 Task: Add a condition where "Hours until next SLA breach Is ten" in recently solved tickets.
Action: Mouse moved to (127, 454)
Screenshot: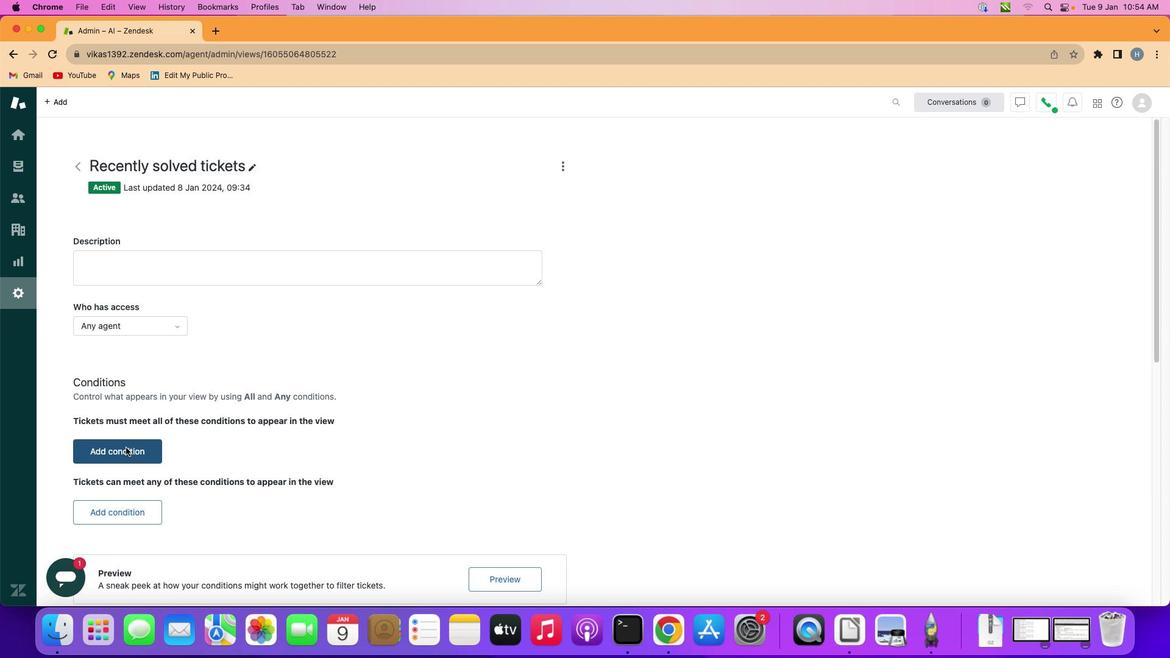 
Action: Mouse pressed left at (127, 454)
Screenshot: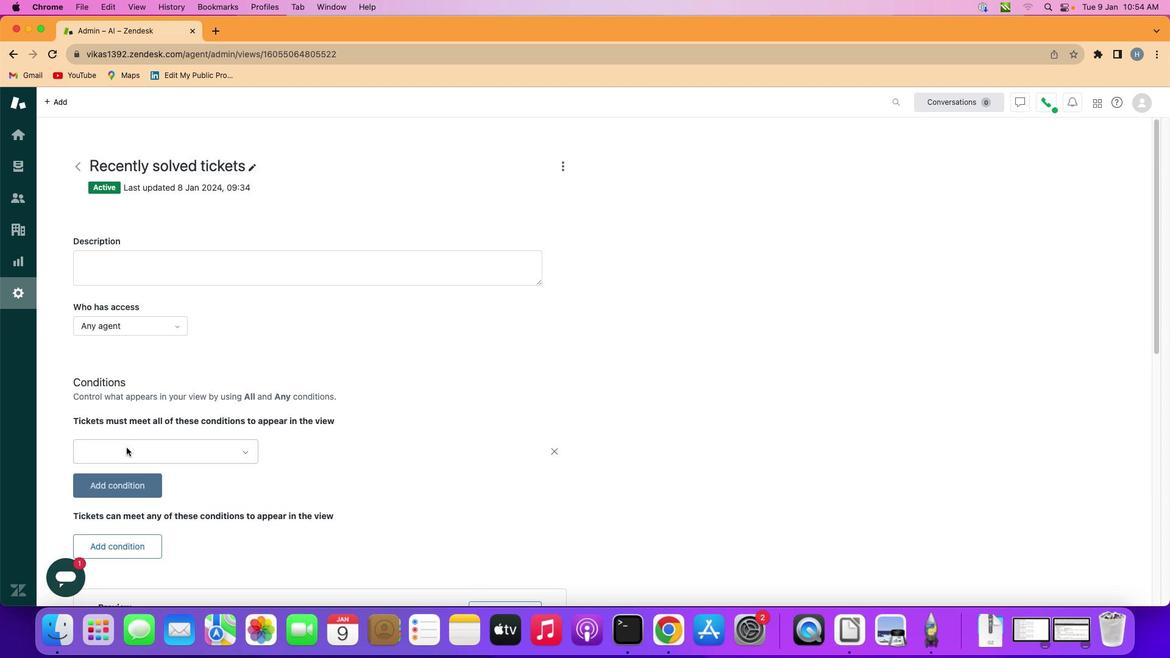 
Action: Mouse moved to (173, 456)
Screenshot: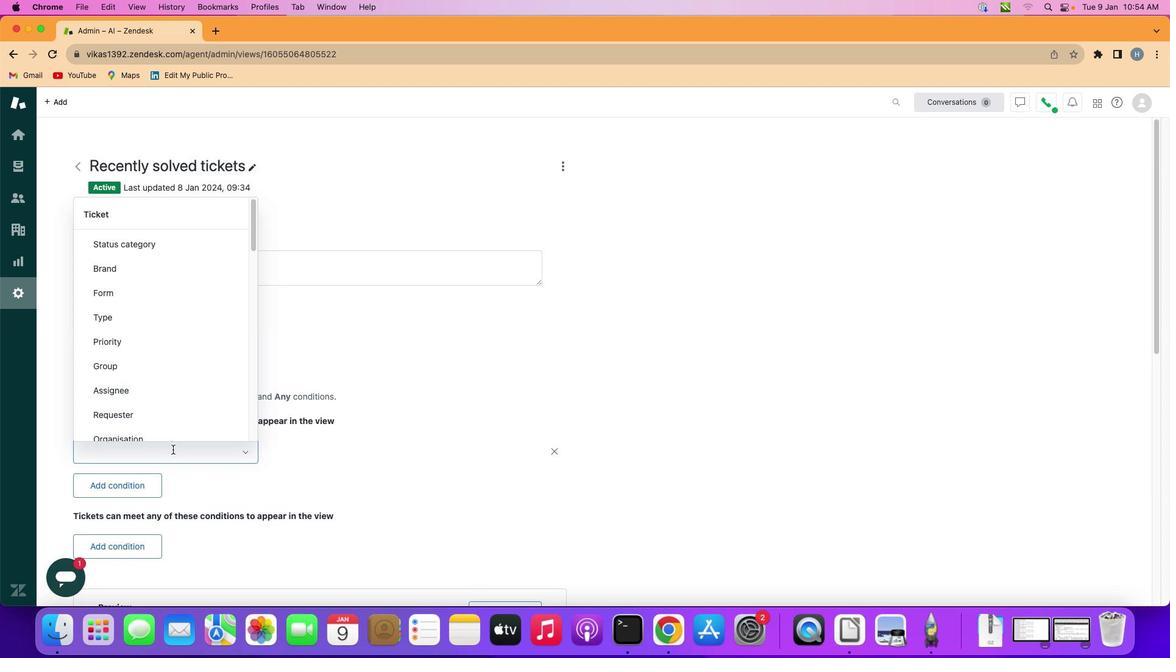 
Action: Mouse pressed left at (173, 456)
Screenshot: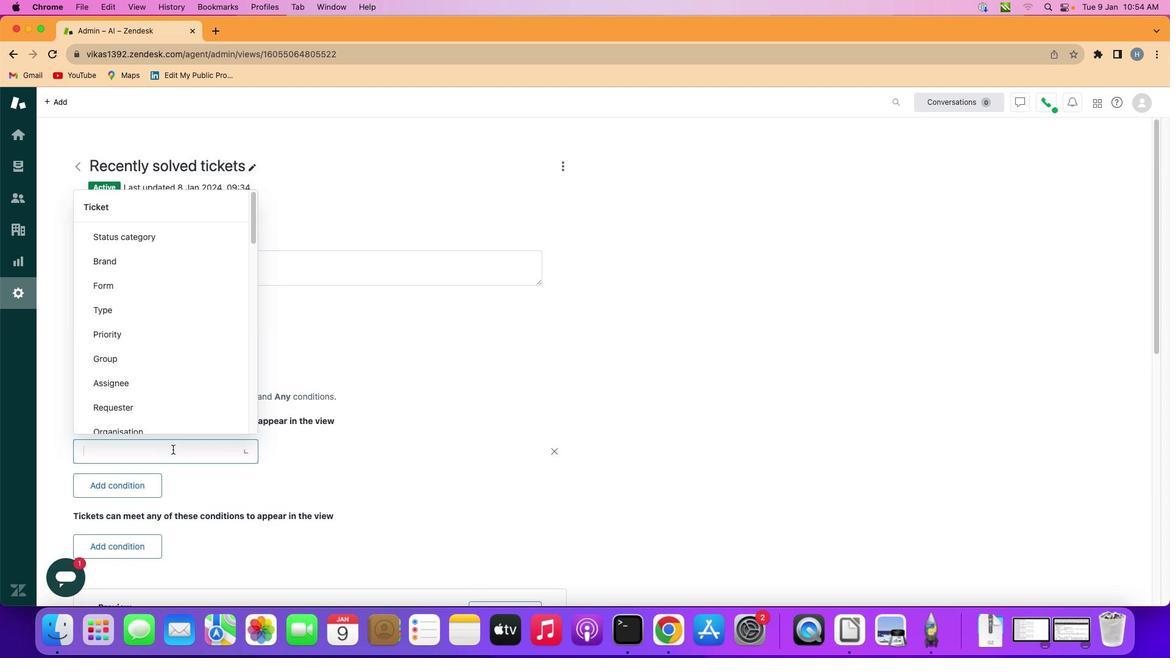 
Action: Mouse moved to (160, 361)
Screenshot: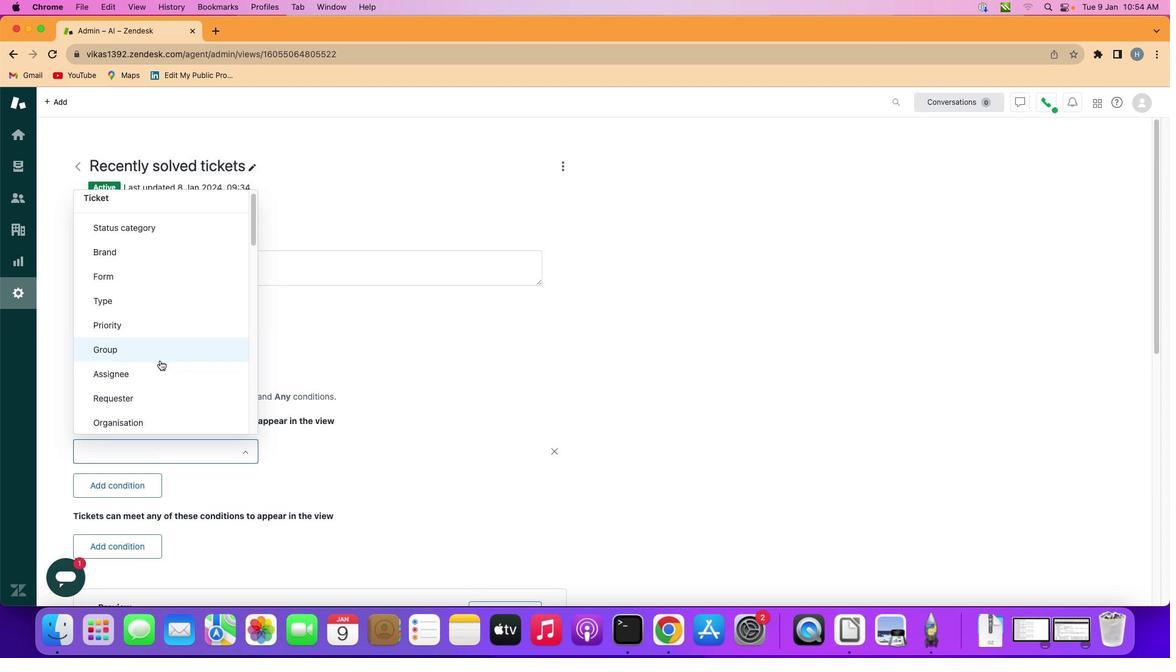 
Action: Mouse scrolled (160, 361) with delta (1, -28)
Screenshot: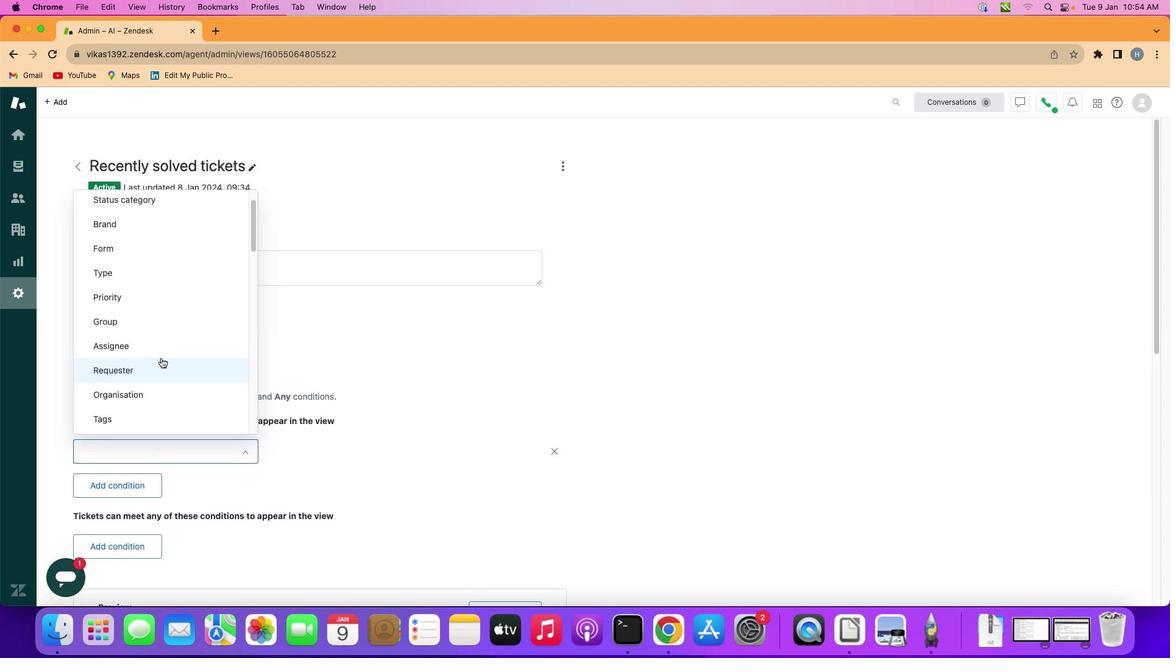 
Action: Mouse moved to (160, 360)
Screenshot: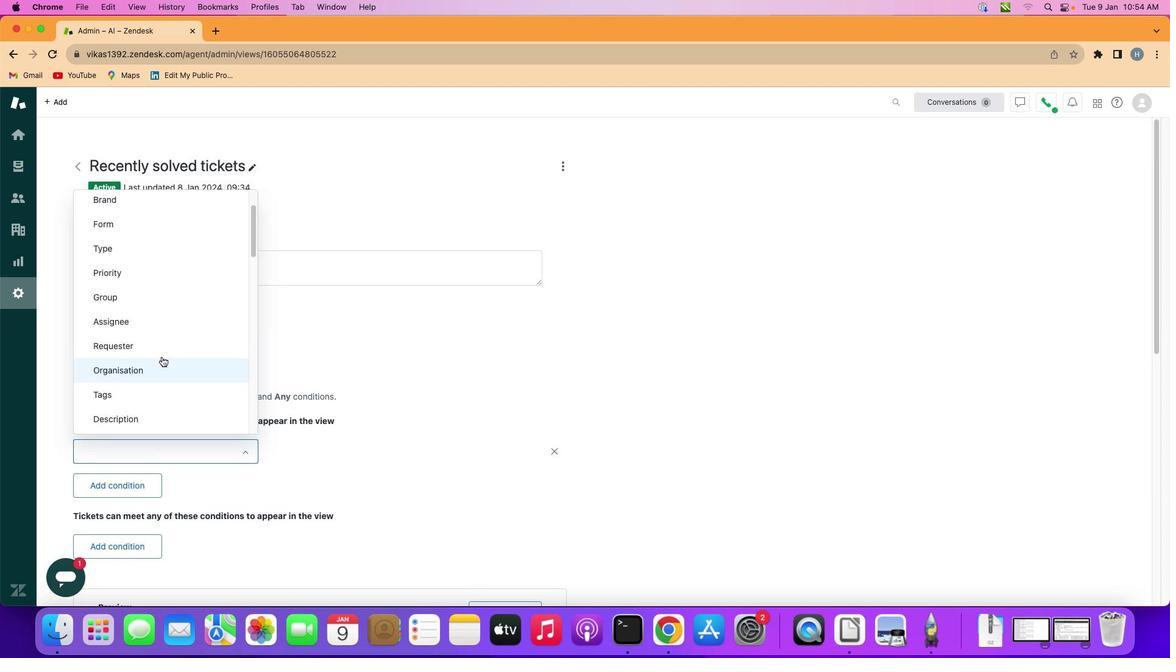 
Action: Mouse scrolled (160, 360) with delta (1, -28)
Screenshot: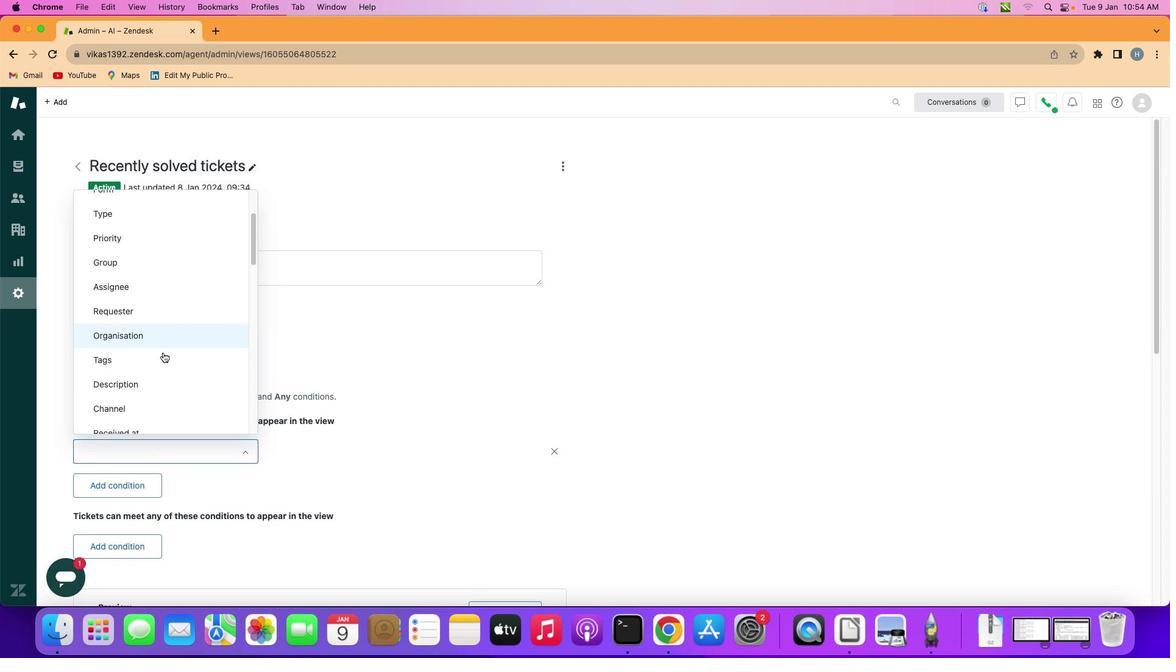 
Action: Mouse scrolled (160, 360) with delta (1, -28)
Screenshot: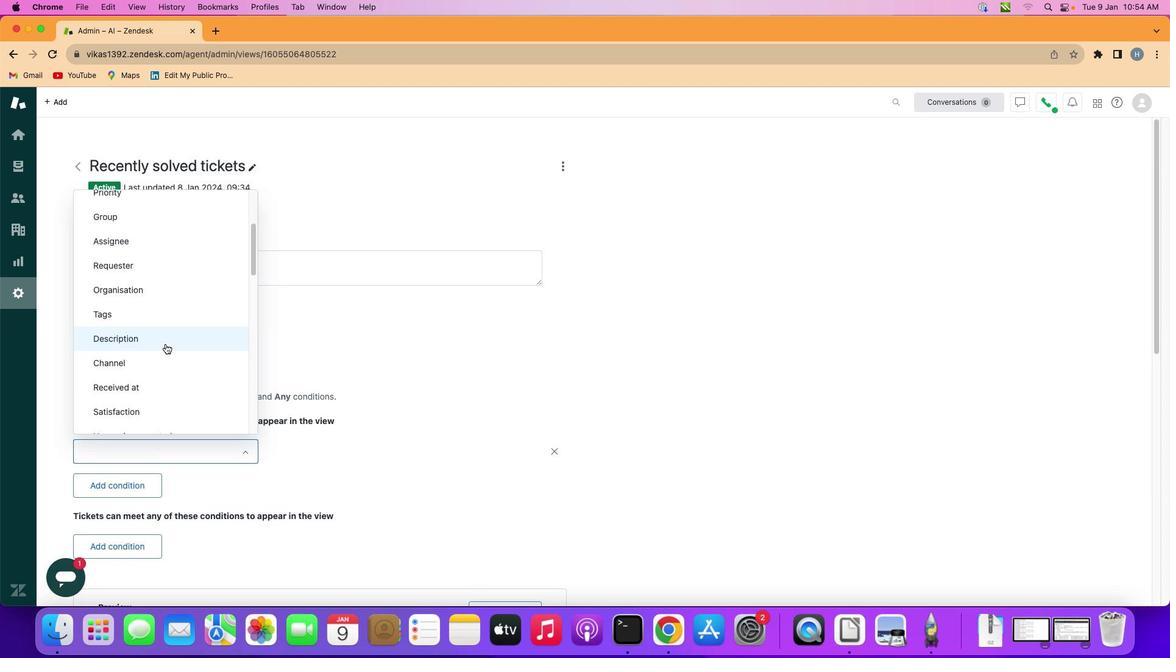 
Action: Mouse moved to (161, 360)
Screenshot: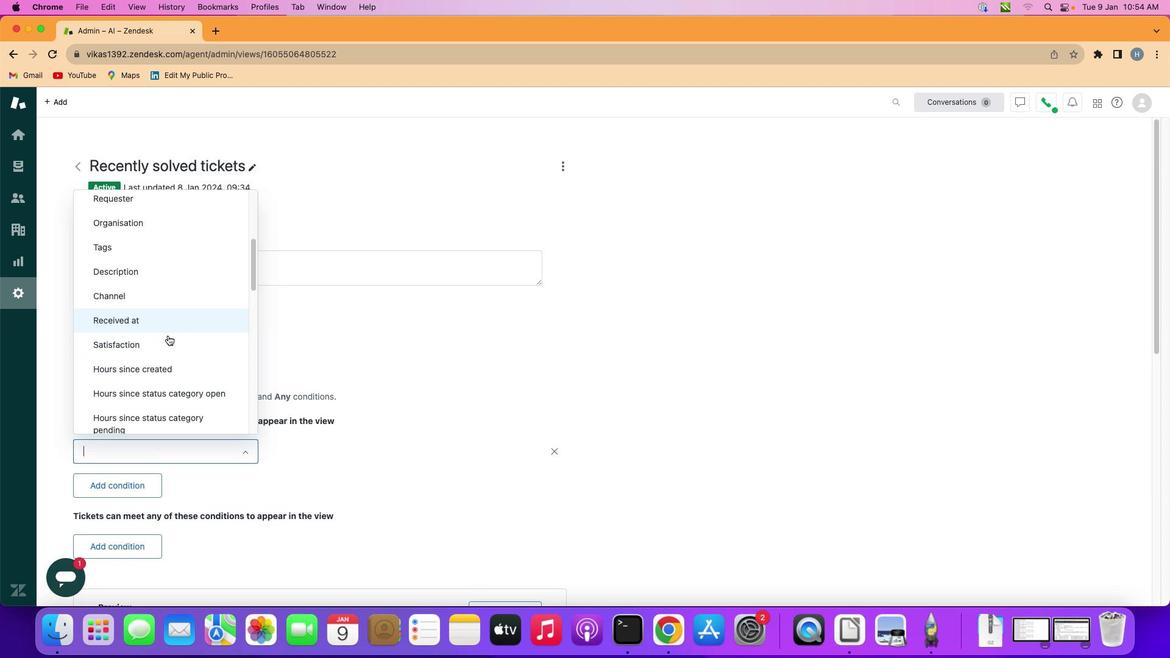 
Action: Mouse scrolled (161, 360) with delta (1, -28)
Screenshot: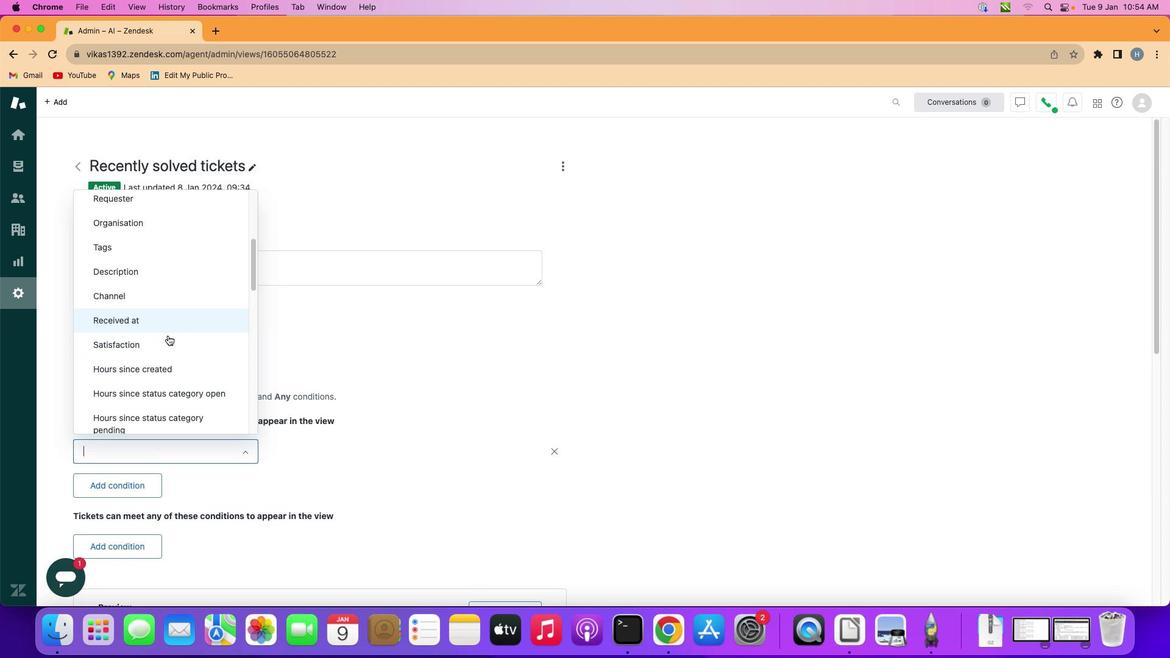 
Action: Mouse moved to (162, 357)
Screenshot: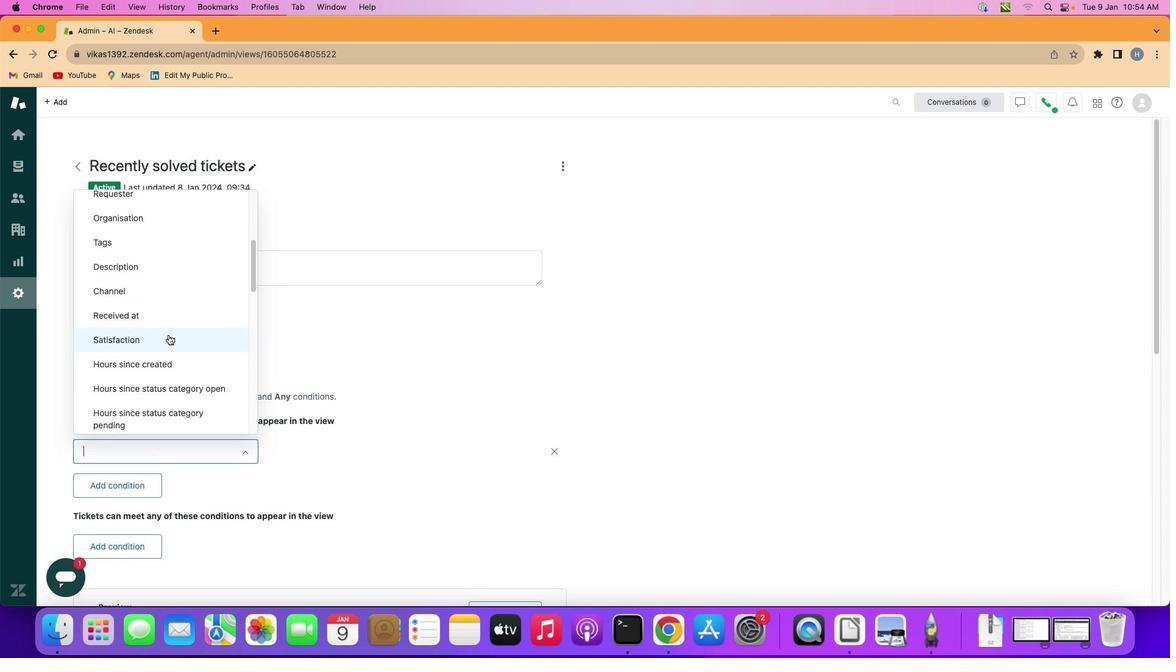 
Action: Mouse scrolled (162, 357) with delta (1, -29)
Screenshot: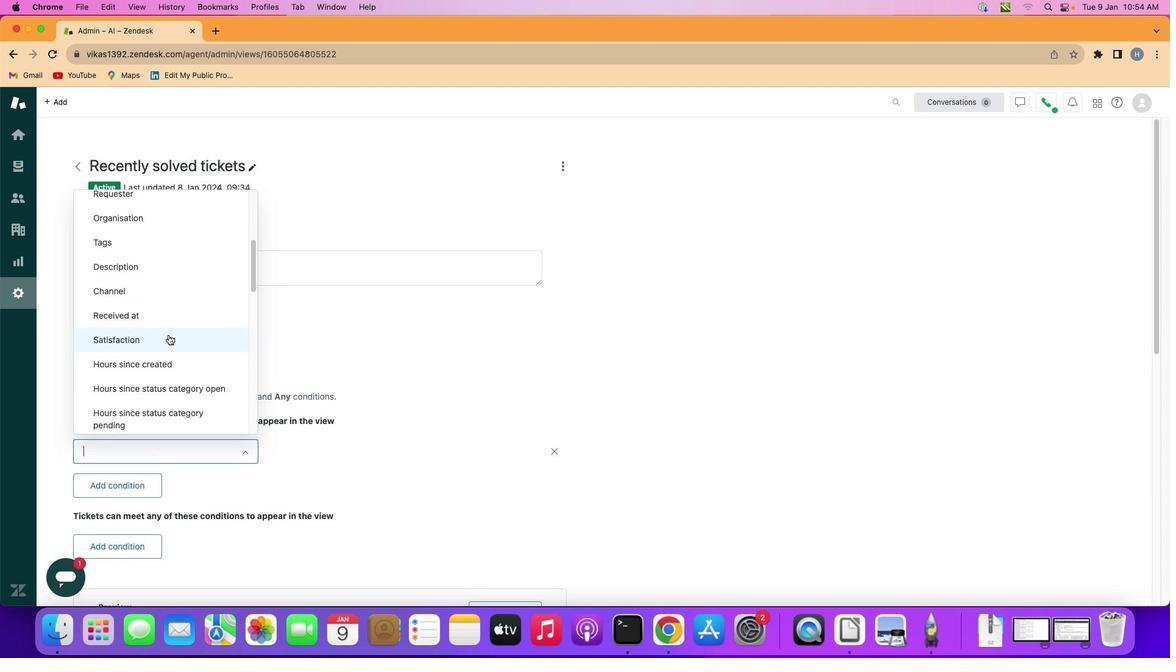 
Action: Mouse moved to (171, 336)
Screenshot: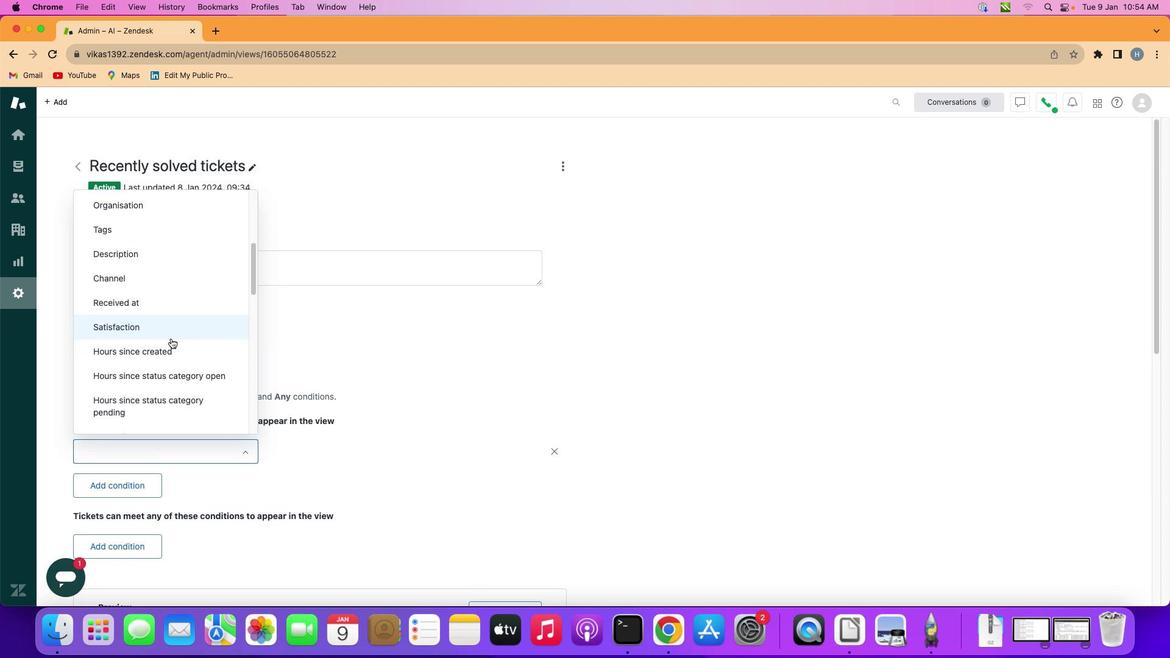 
Action: Mouse scrolled (171, 336) with delta (1, -28)
Screenshot: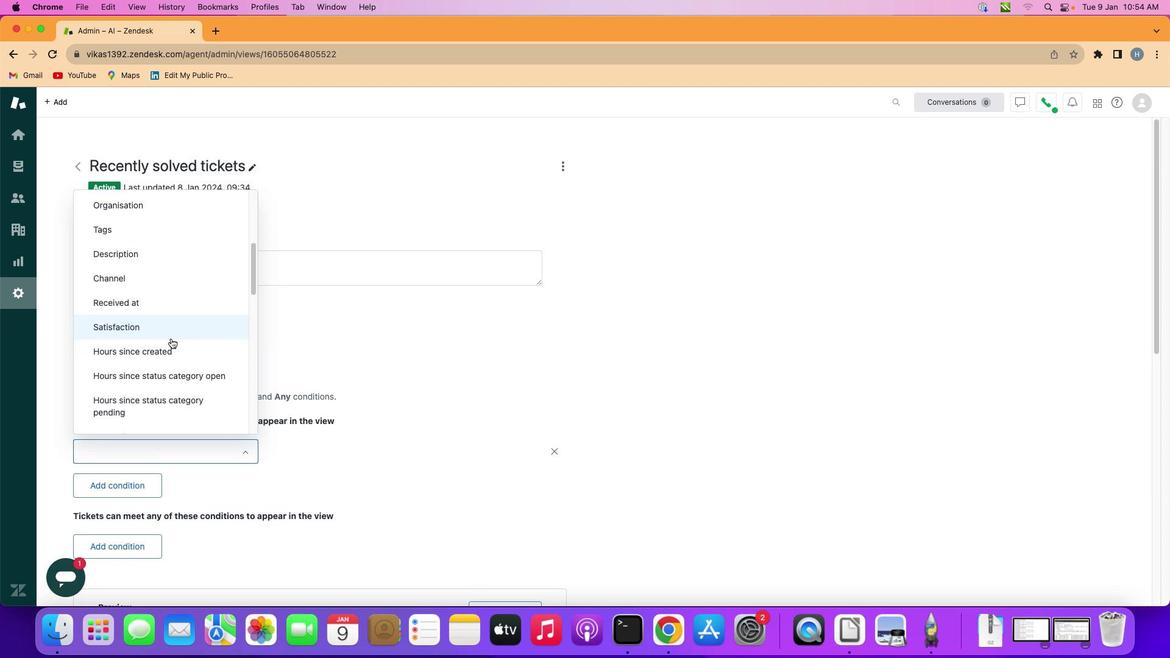 
Action: Mouse scrolled (171, 336) with delta (1, -28)
Screenshot: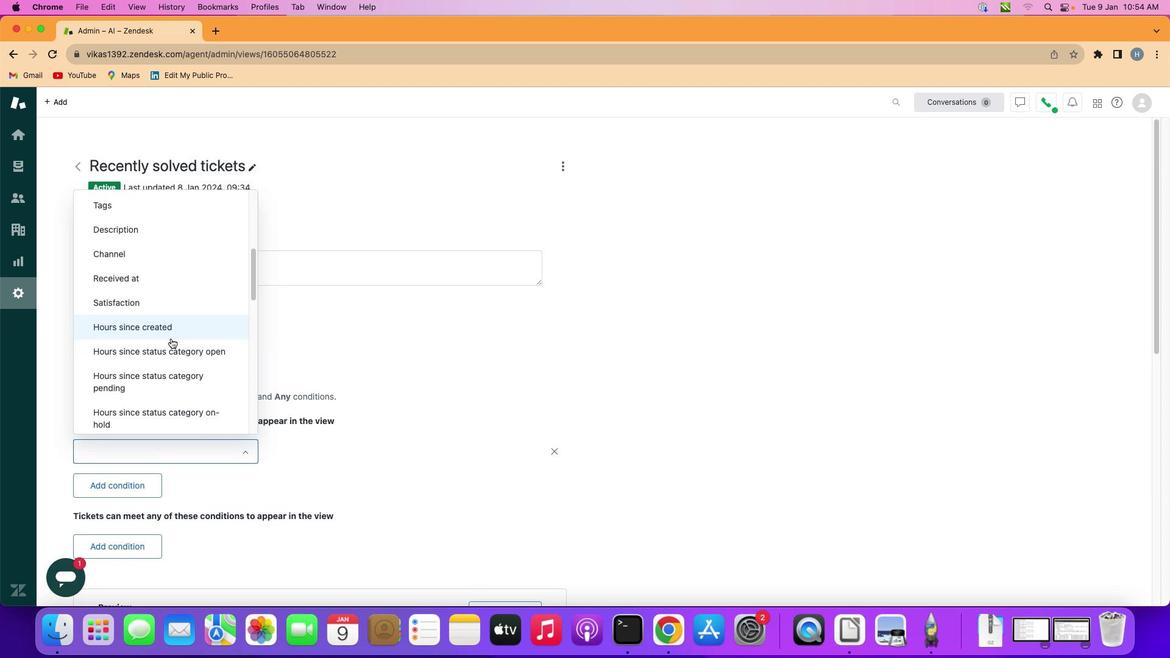 
Action: Mouse scrolled (171, 336) with delta (1, -28)
Screenshot: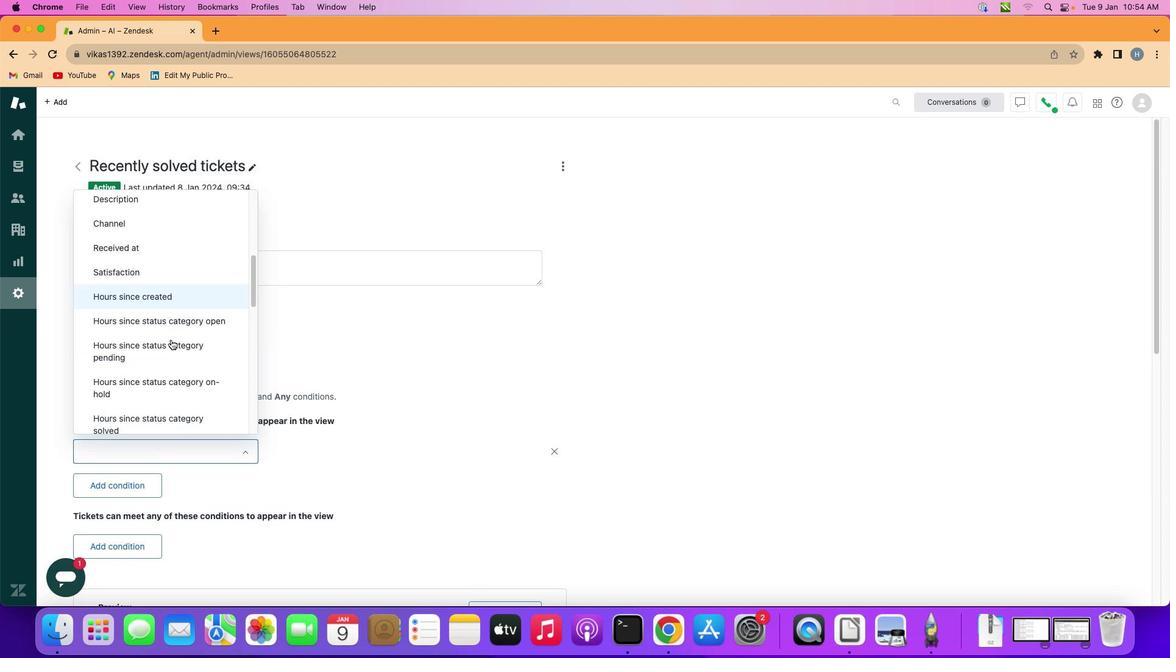 
Action: Mouse moved to (171, 336)
Screenshot: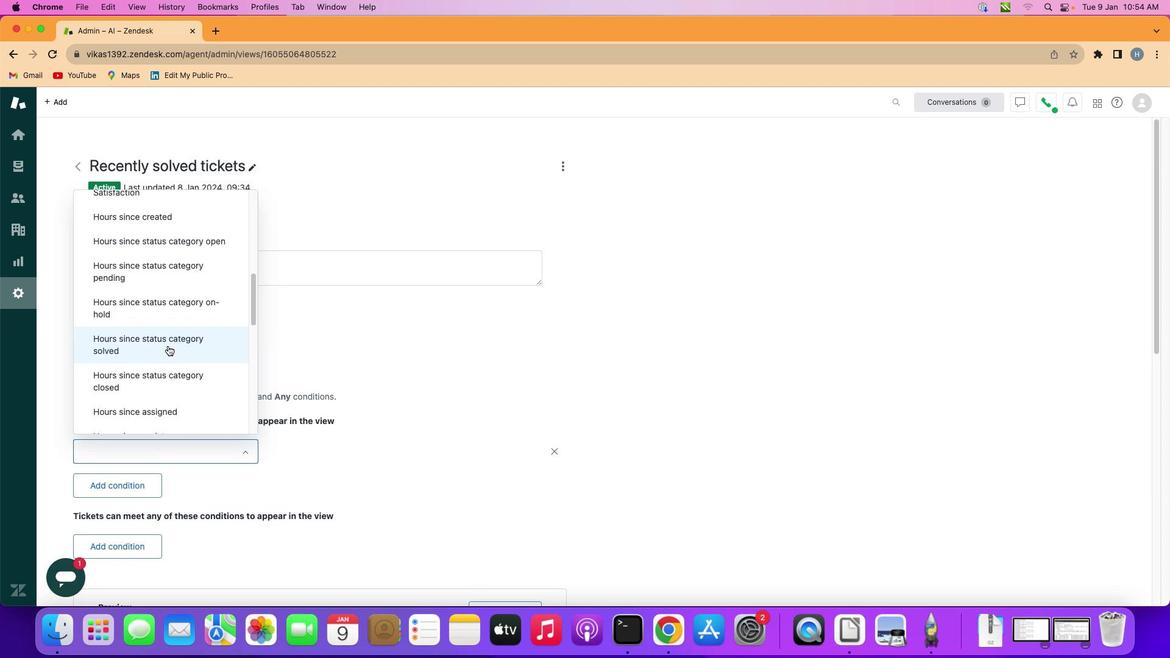 
Action: Mouse scrolled (171, 336) with delta (1, -28)
Screenshot: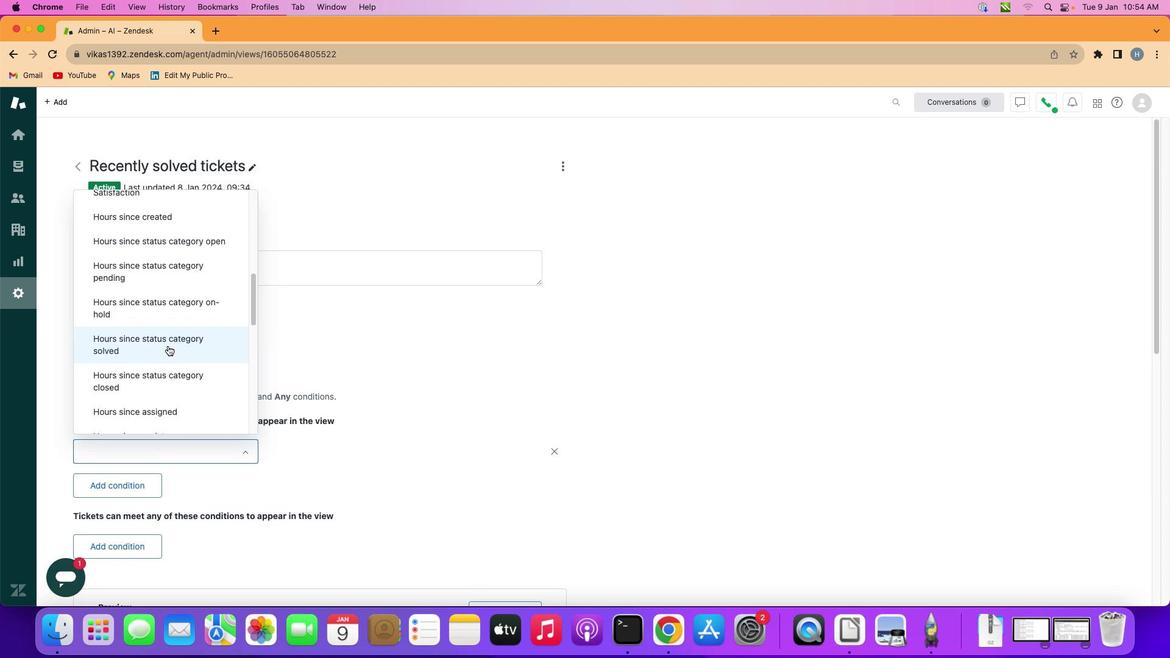 
Action: Mouse moved to (171, 337)
Screenshot: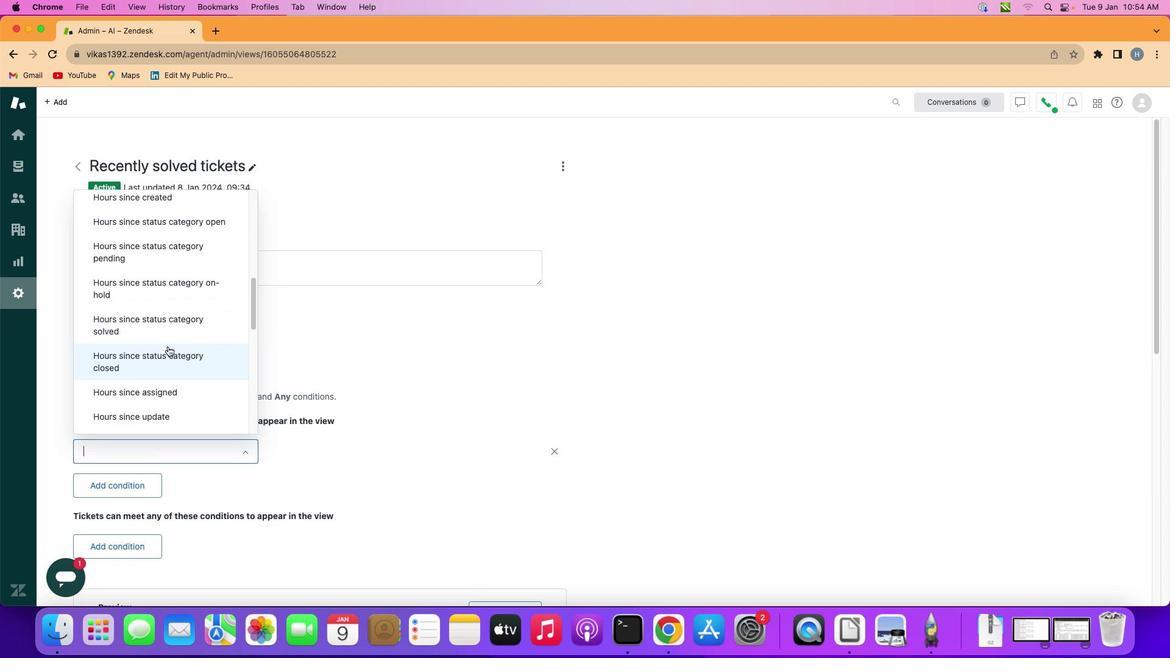 
Action: Mouse scrolled (171, 337) with delta (1, -28)
Screenshot: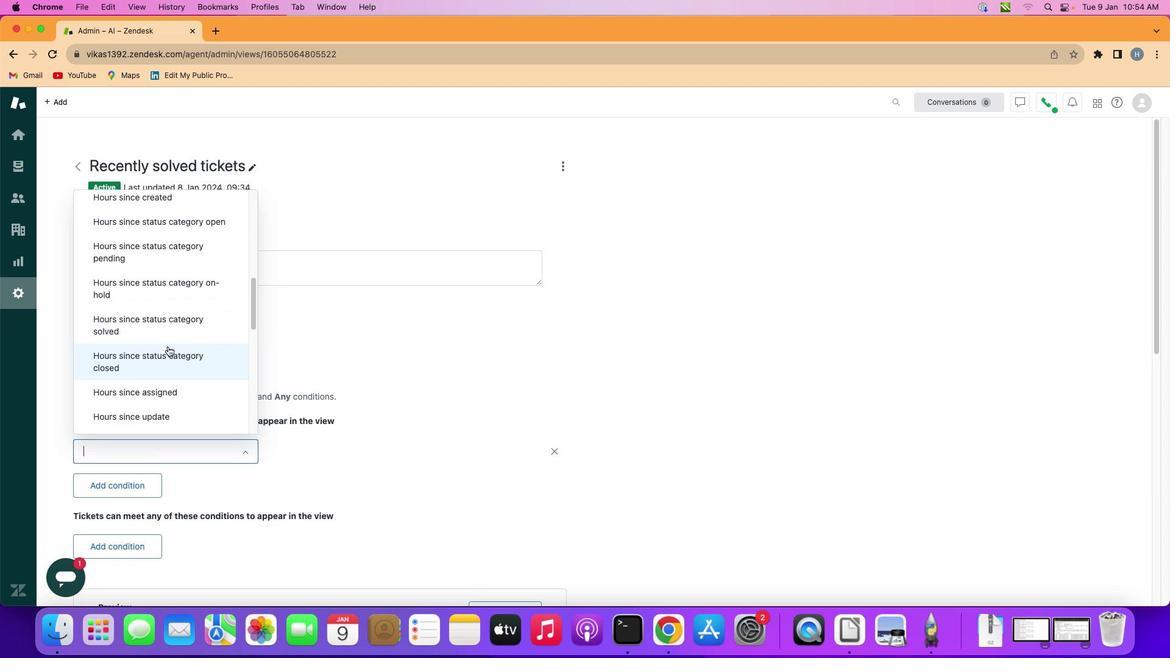 
Action: Mouse moved to (169, 344)
Screenshot: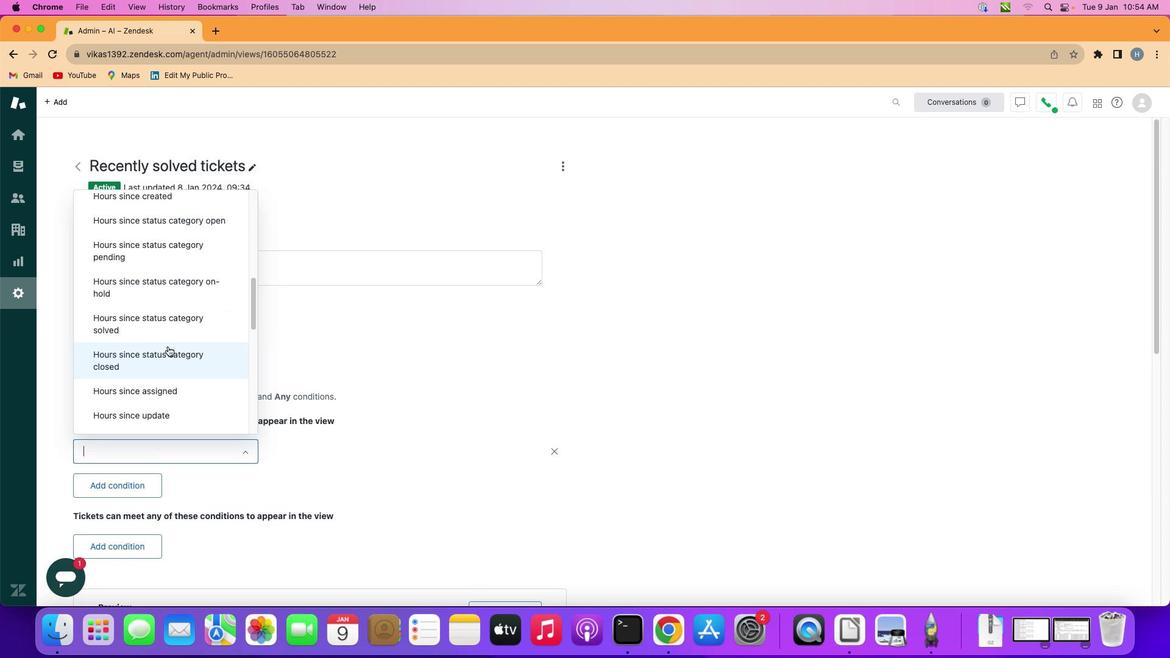 
Action: Mouse scrolled (169, 344) with delta (1, -28)
Screenshot: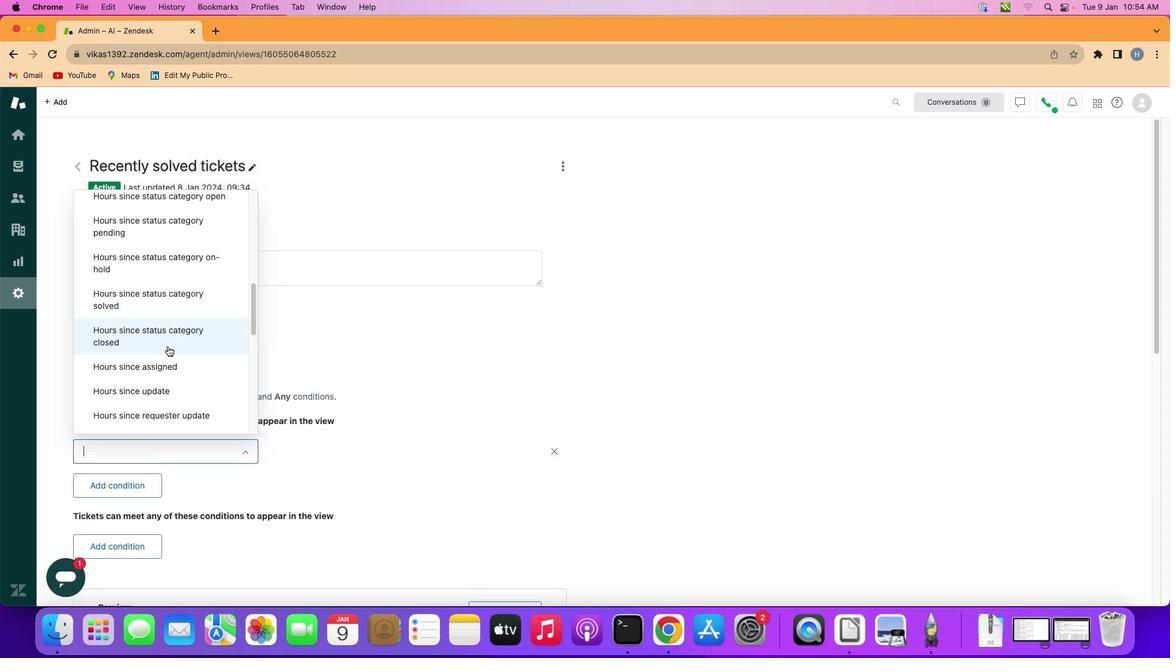
Action: Mouse scrolled (169, 344) with delta (1, -28)
Screenshot: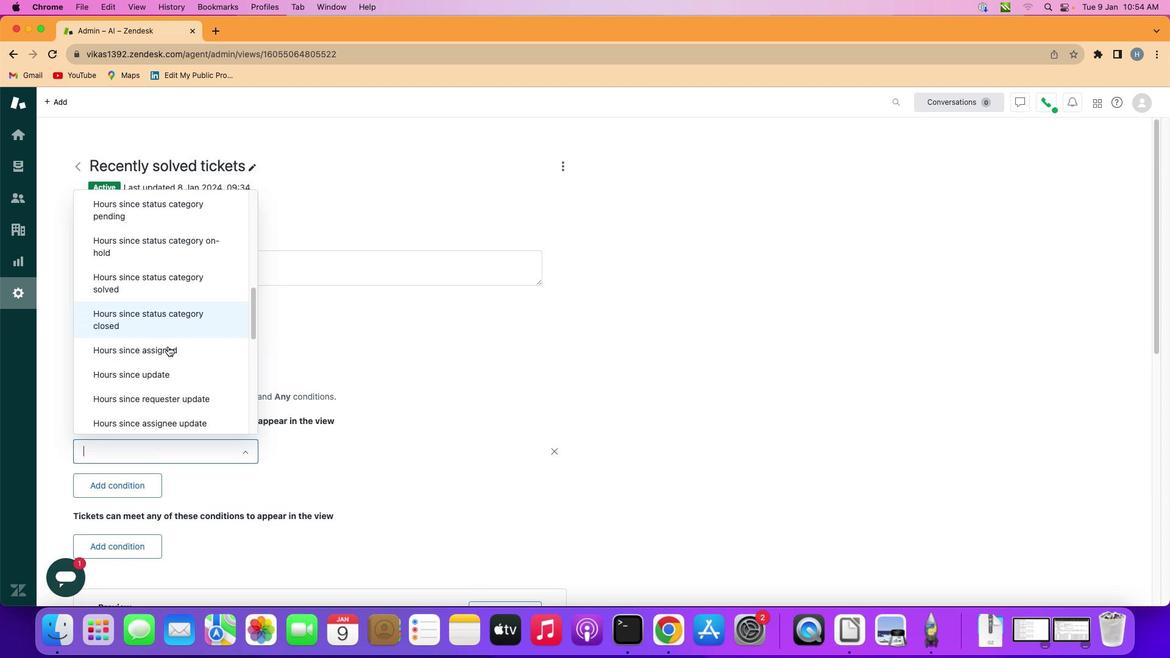 
Action: Mouse scrolled (169, 344) with delta (1, -28)
Screenshot: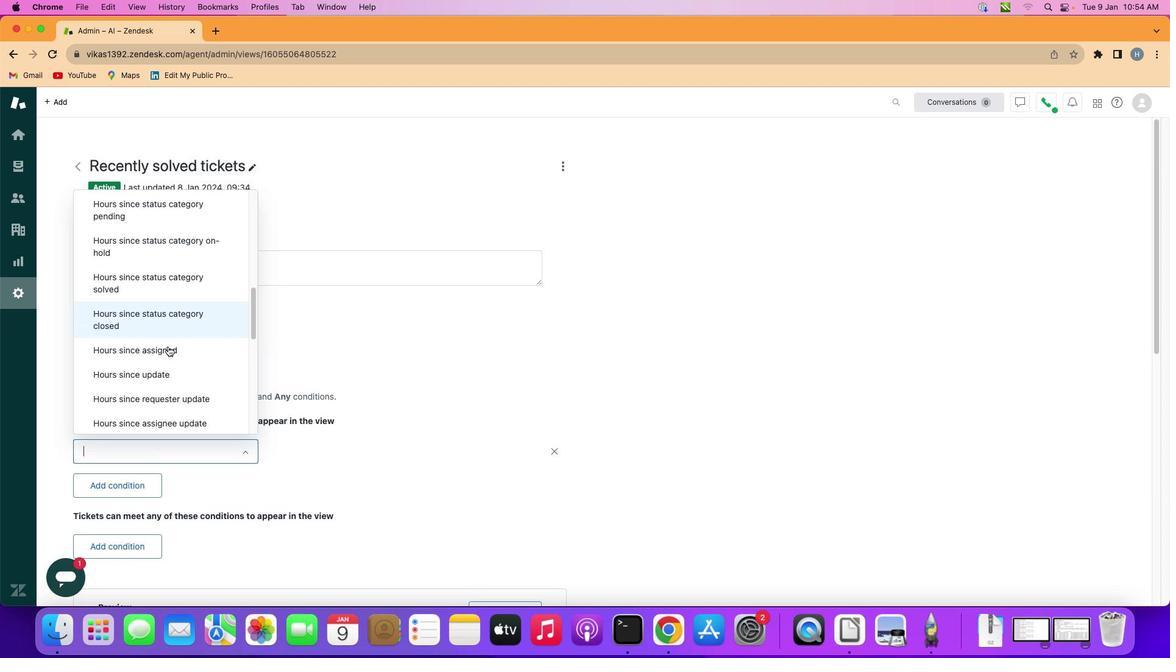 
Action: Mouse scrolled (169, 344) with delta (1, -26)
Screenshot: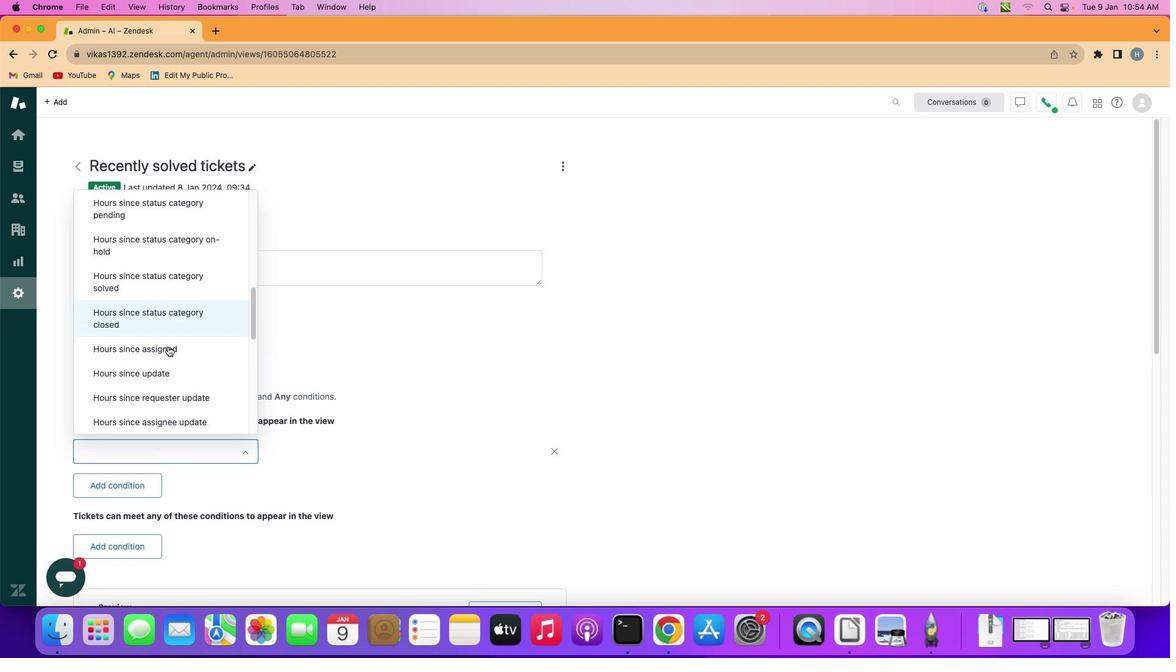 
Action: Mouse scrolled (169, 344) with delta (1, -28)
Screenshot: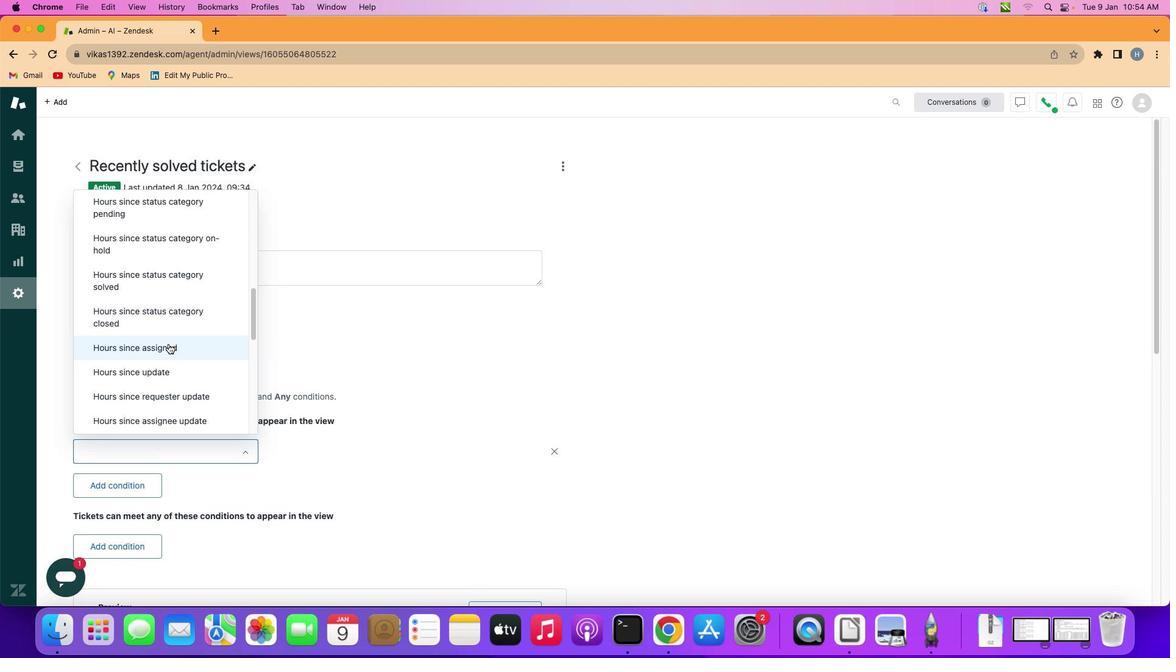 
Action: Mouse moved to (170, 341)
Screenshot: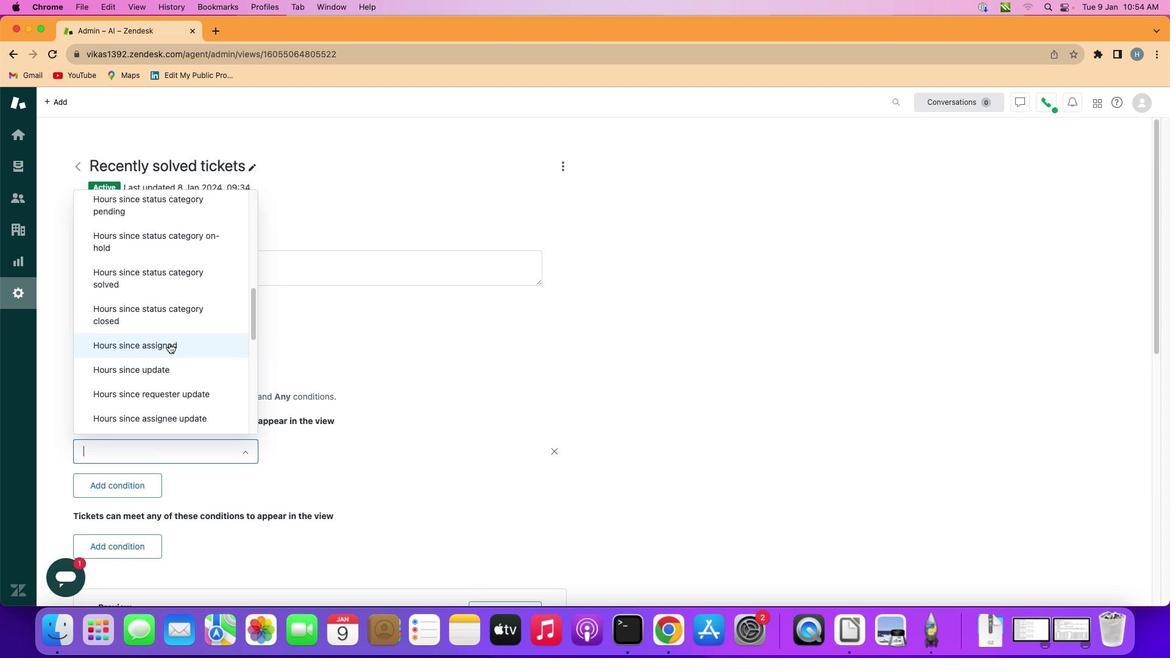 
Action: Mouse scrolled (170, 341) with delta (1, -28)
Screenshot: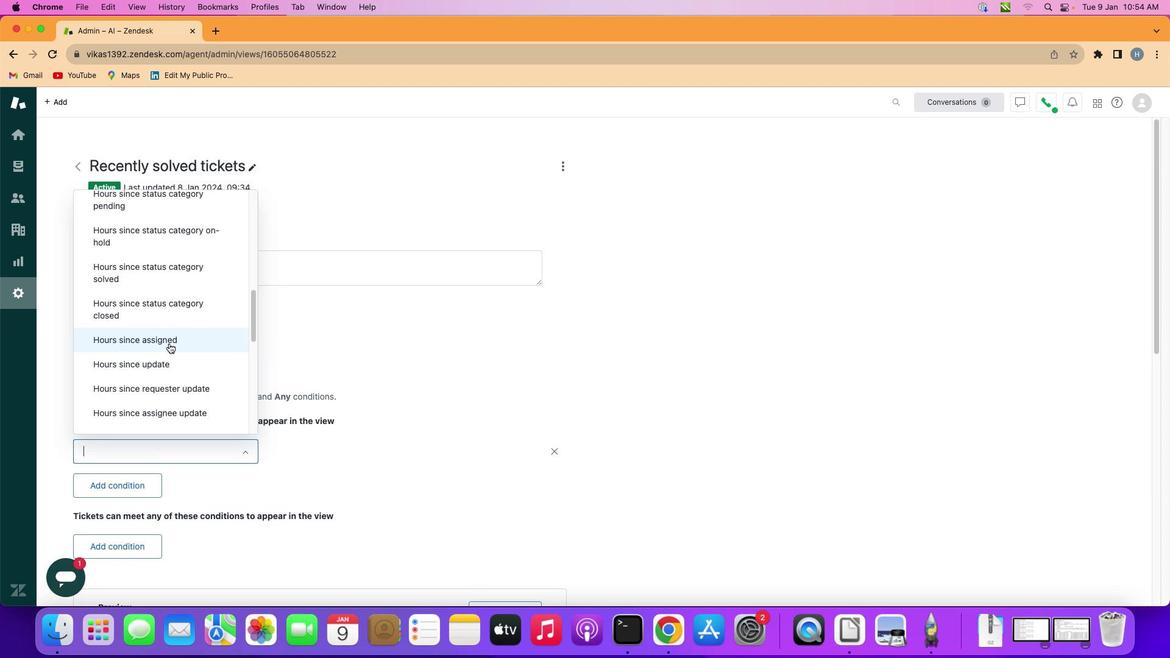 
Action: Mouse moved to (170, 341)
Screenshot: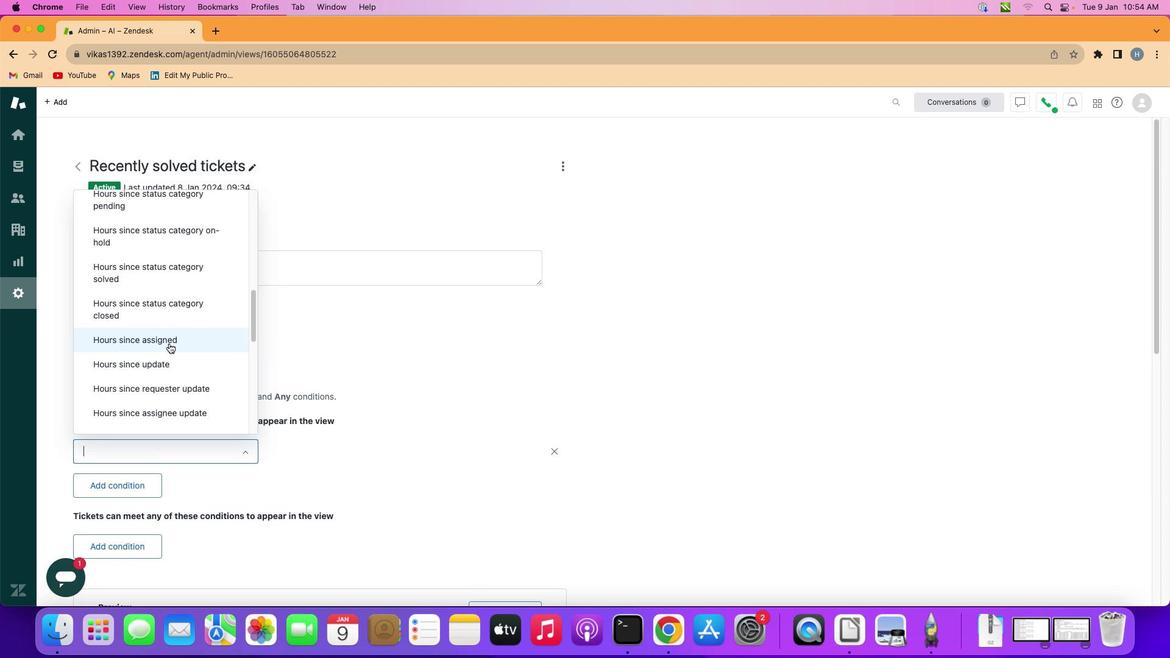 
Action: Mouse scrolled (170, 341) with delta (1, -28)
Screenshot: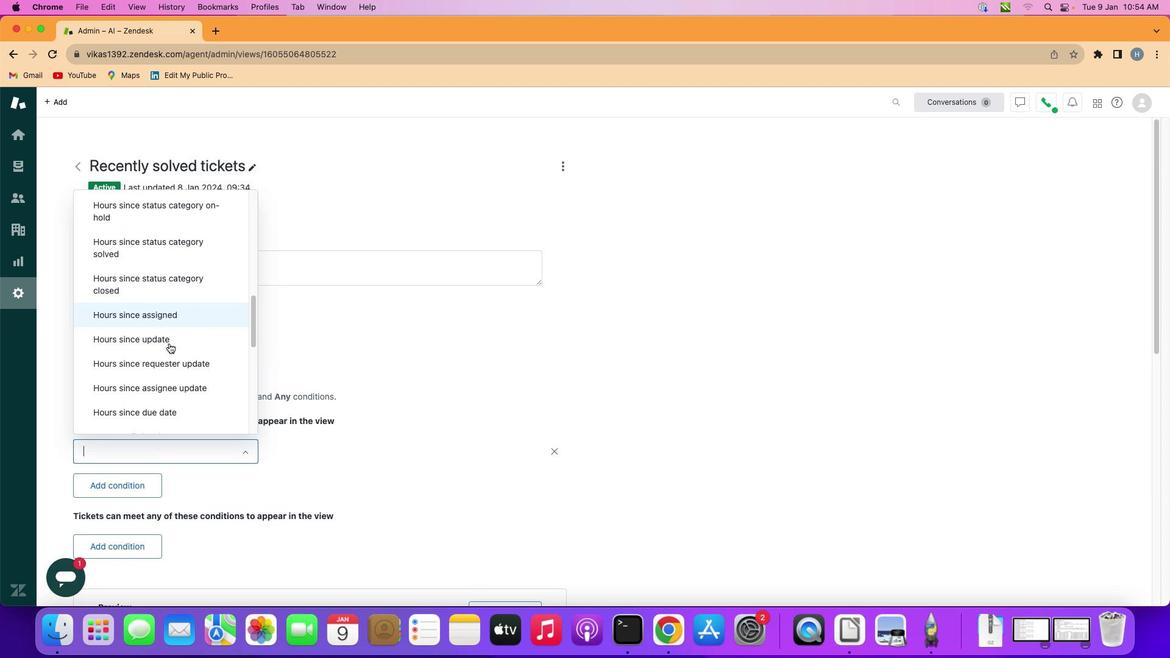 
Action: Mouse scrolled (170, 341) with delta (1, -28)
Screenshot: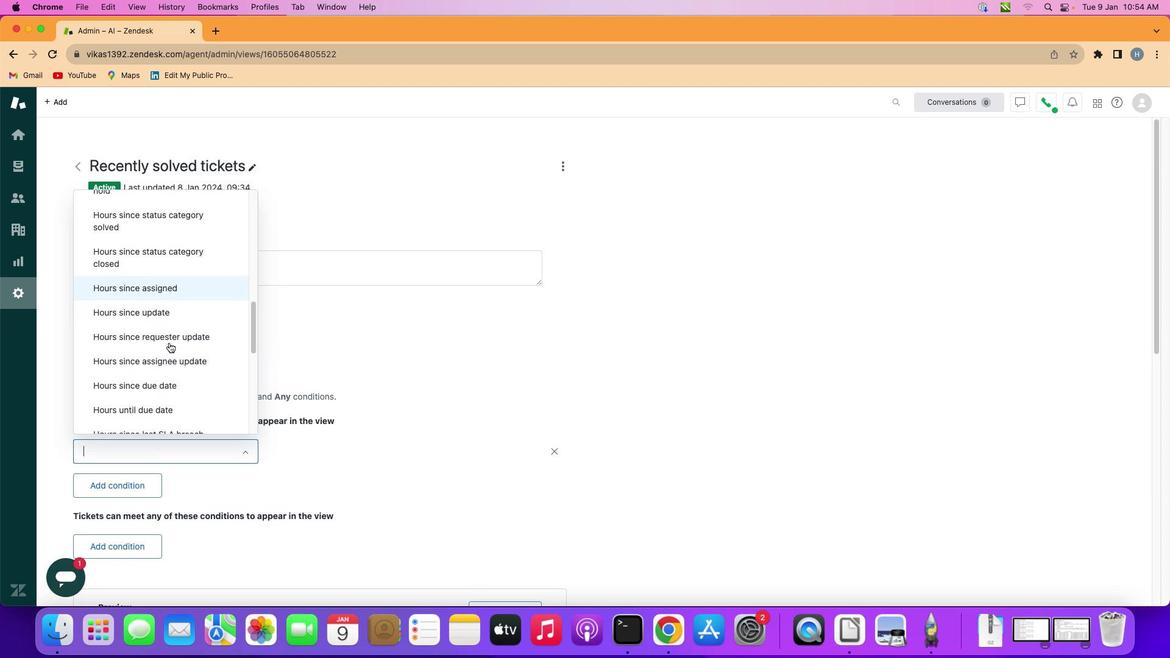 
Action: Mouse scrolled (170, 341) with delta (1, -28)
Screenshot: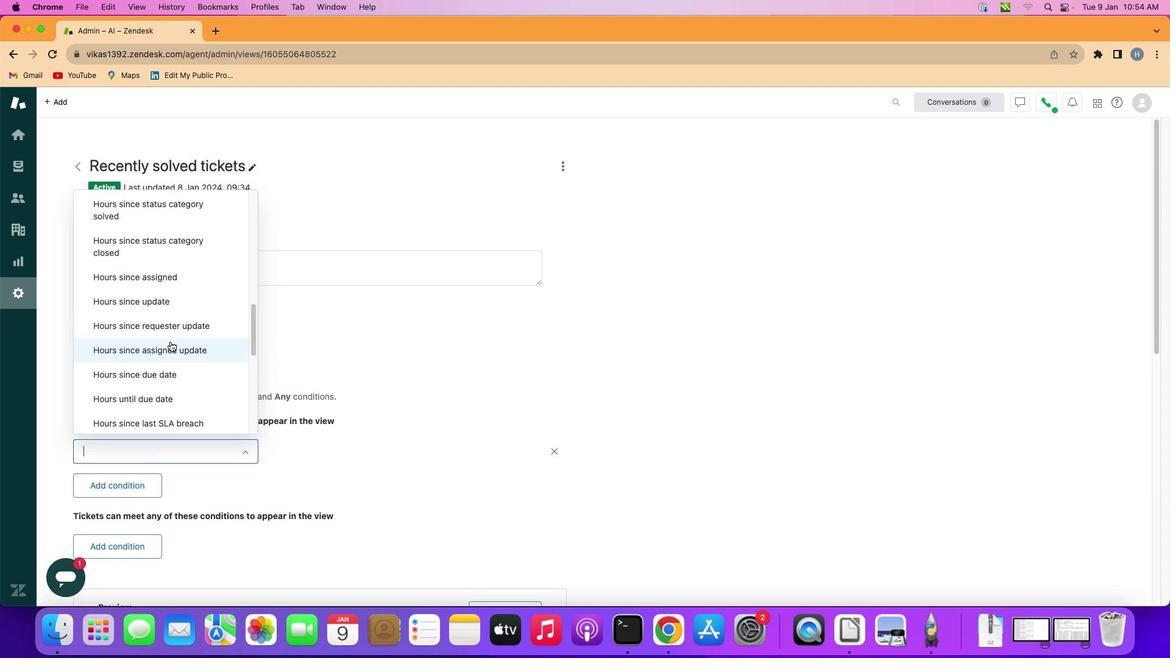 
Action: Mouse moved to (174, 338)
Screenshot: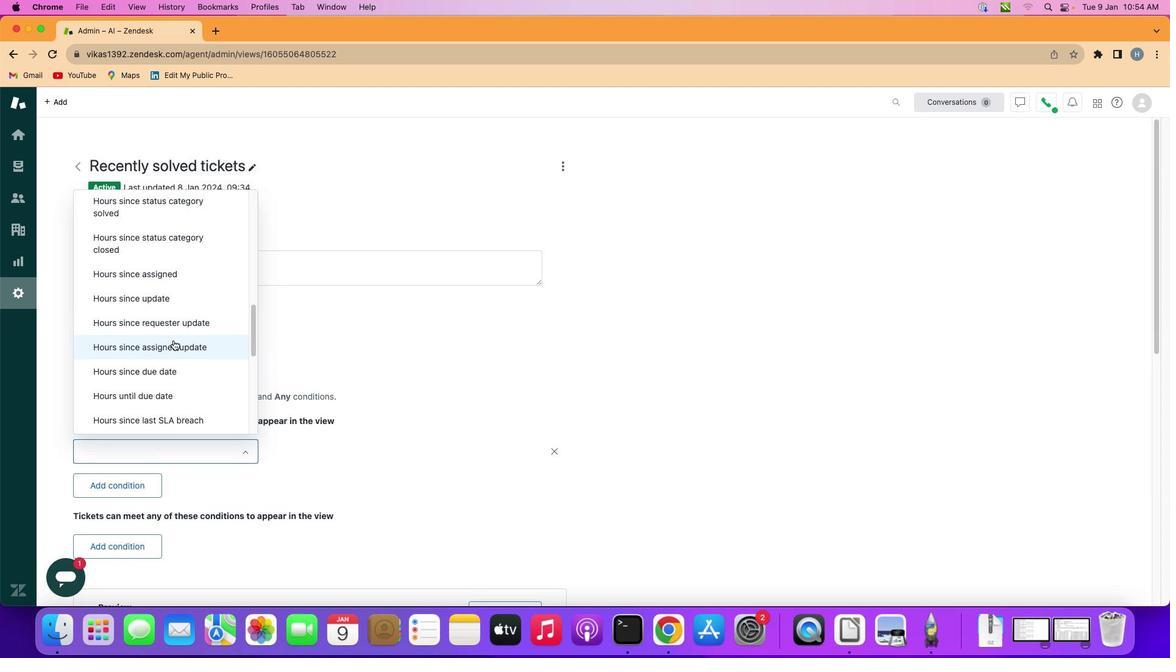 
Action: Mouse scrolled (174, 338) with delta (1, -28)
Screenshot: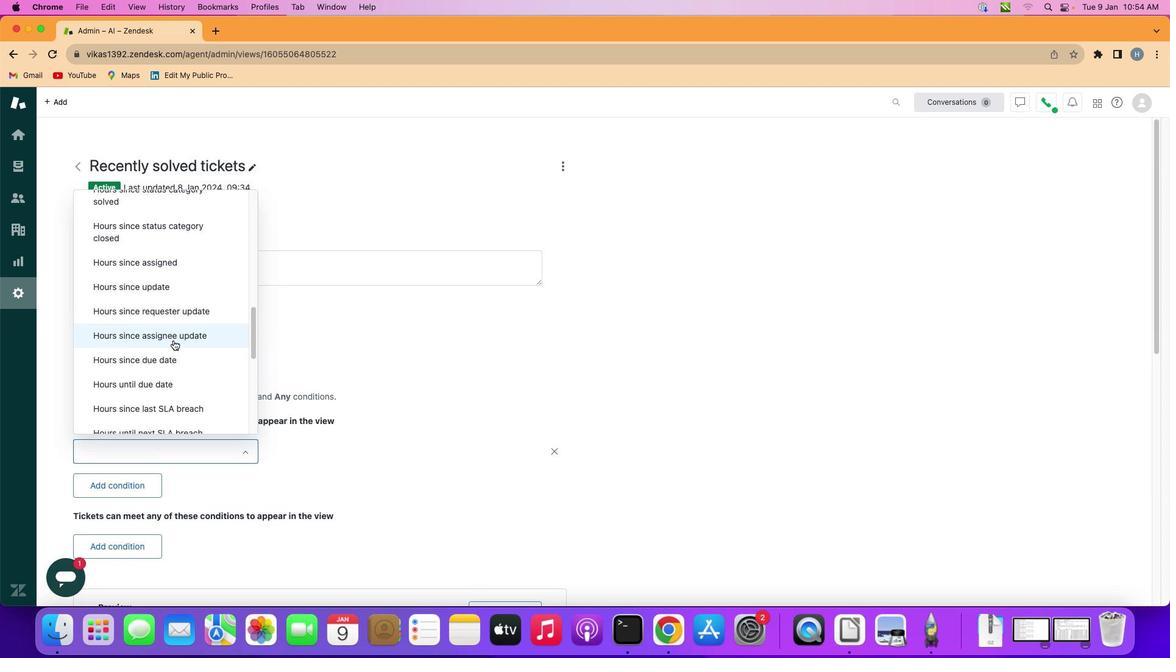 
Action: Mouse scrolled (174, 338) with delta (1, -28)
Screenshot: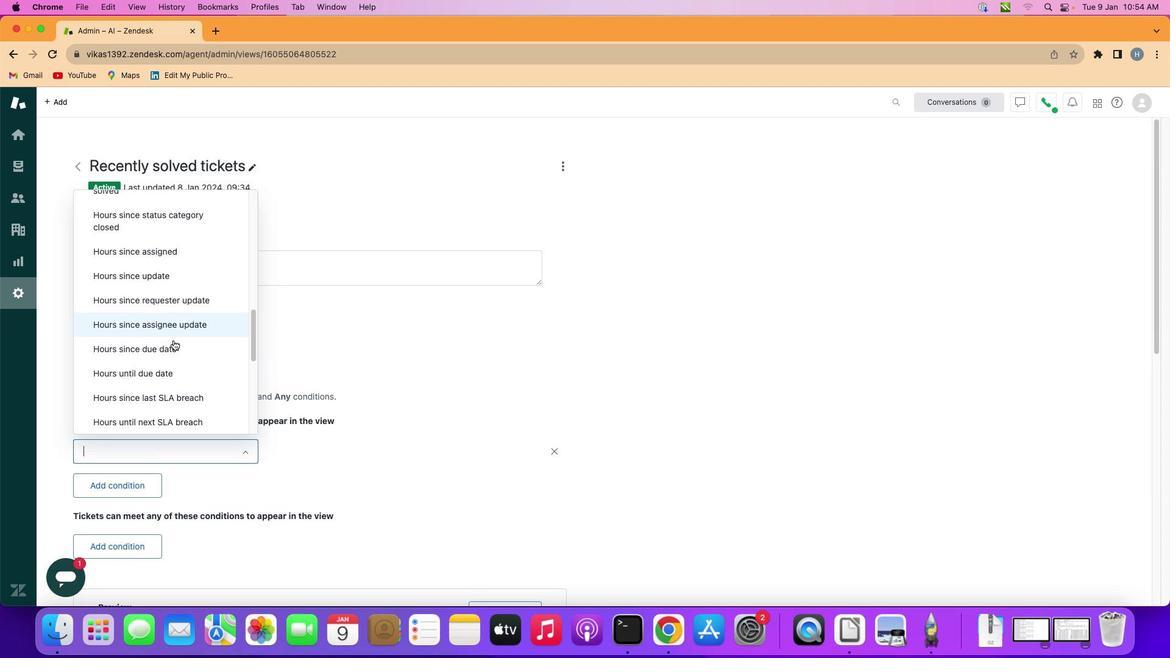 
Action: Mouse scrolled (174, 338) with delta (1, -28)
Screenshot: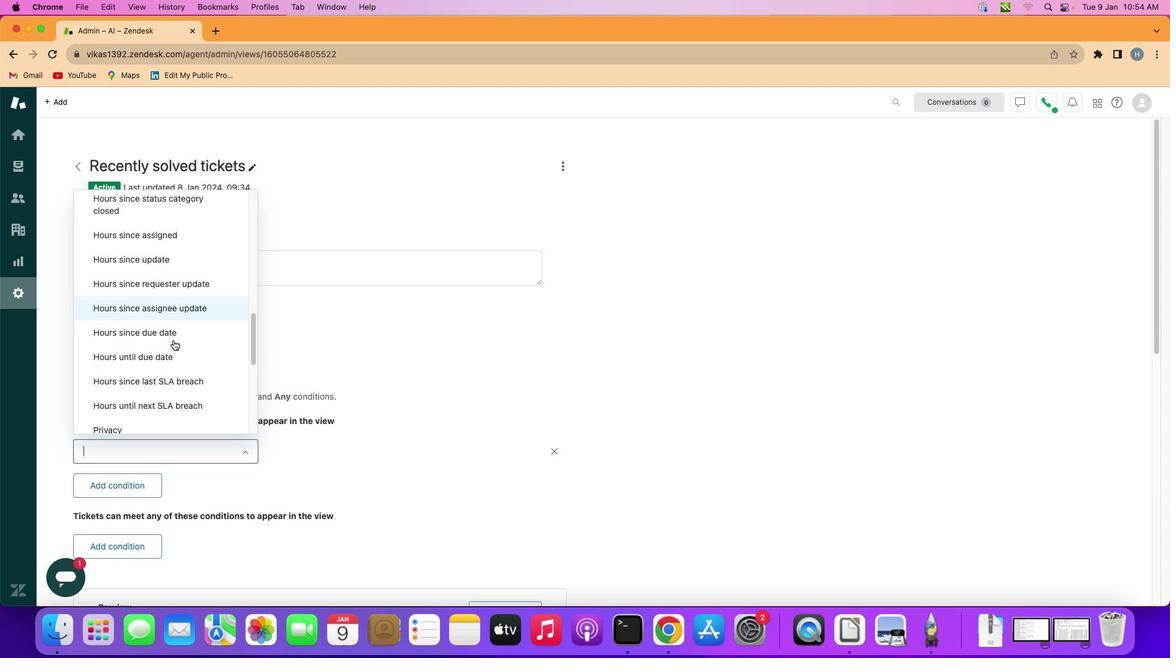
Action: Mouse scrolled (174, 338) with delta (1, -28)
Screenshot: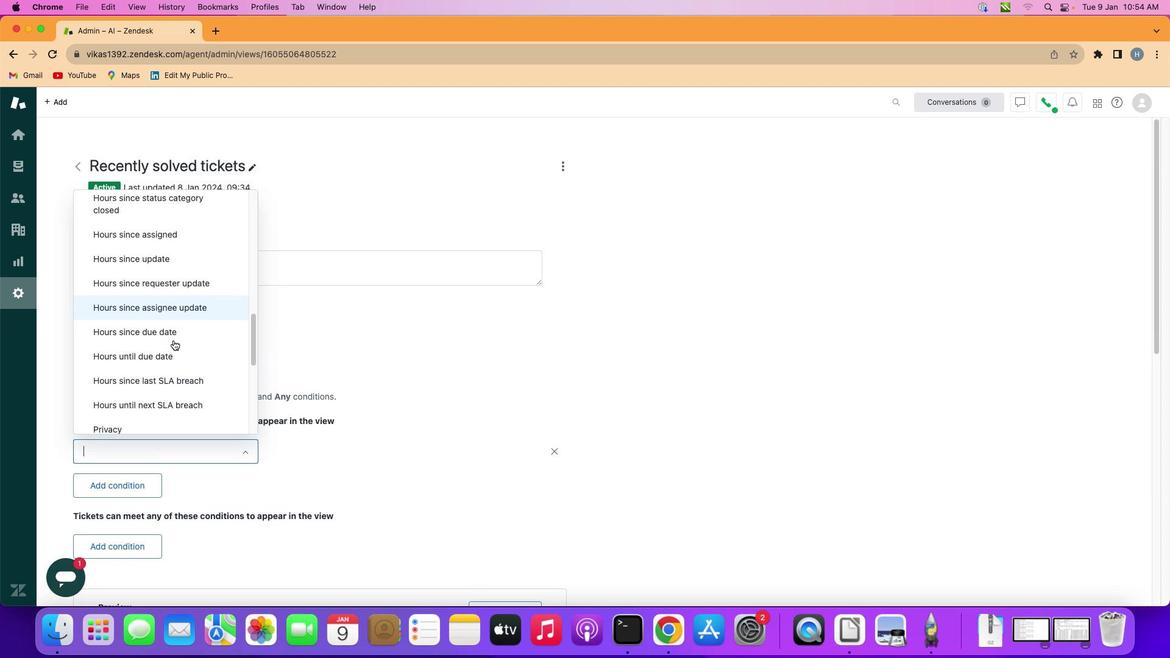 
Action: Mouse moved to (176, 337)
Screenshot: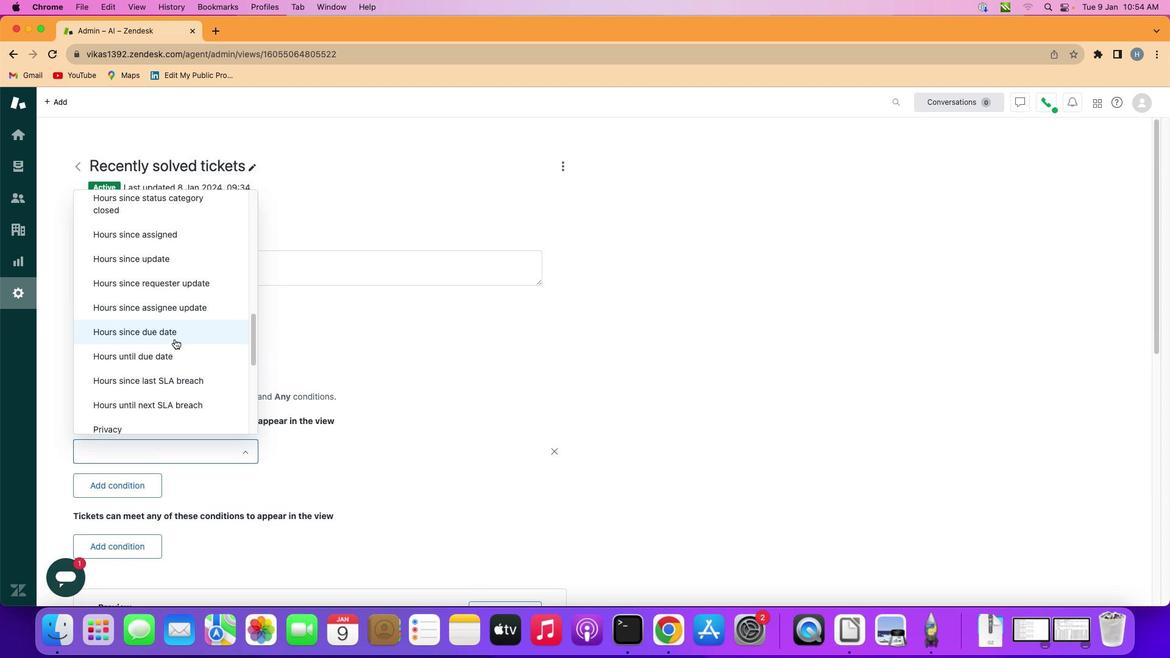 
Action: Mouse scrolled (176, 337) with delta (1, -28)
Screenshot: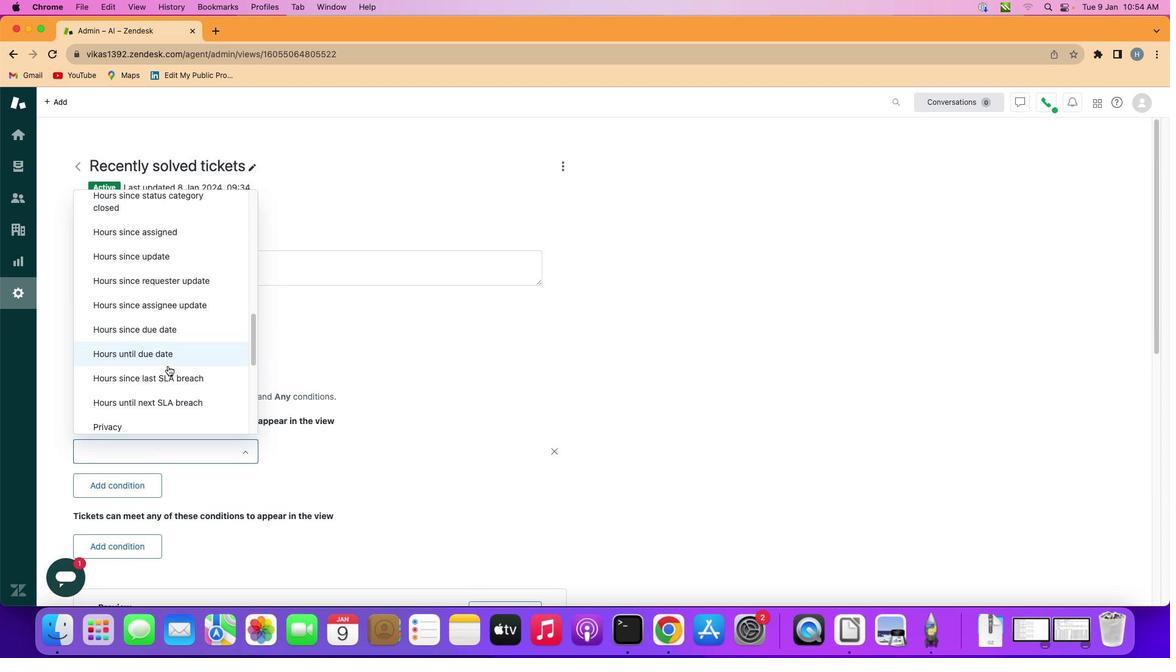 
Action: Mouse moved to (154, 401)
Screenshot: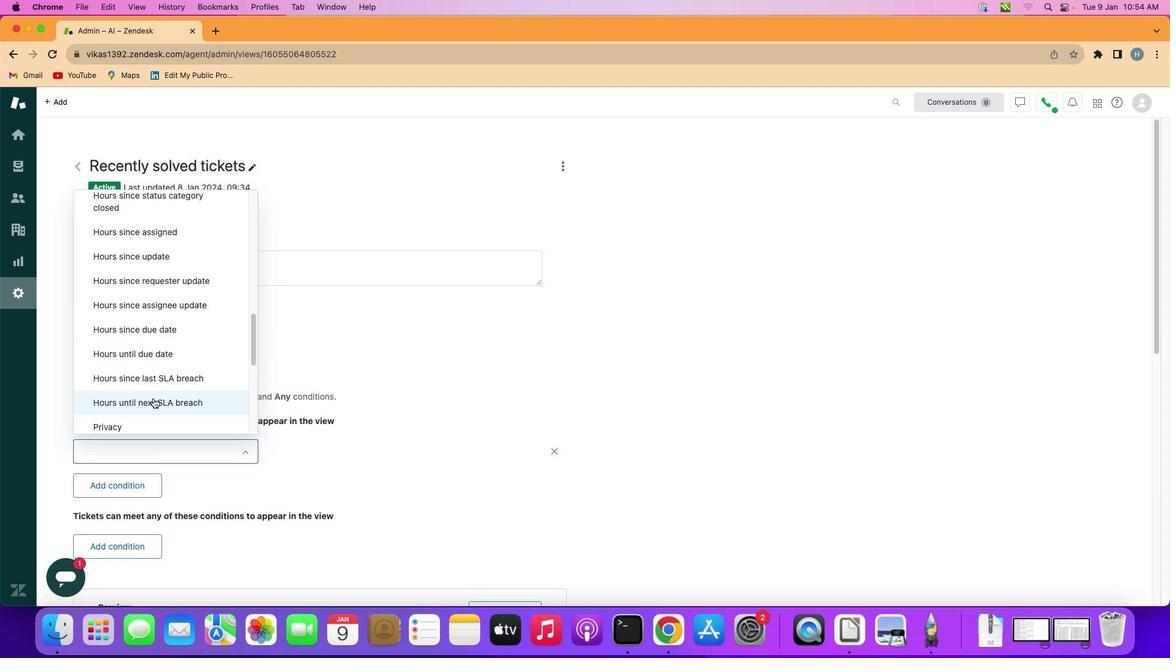 
Action: Mouse pressed left at (154, 401)
Screenshot: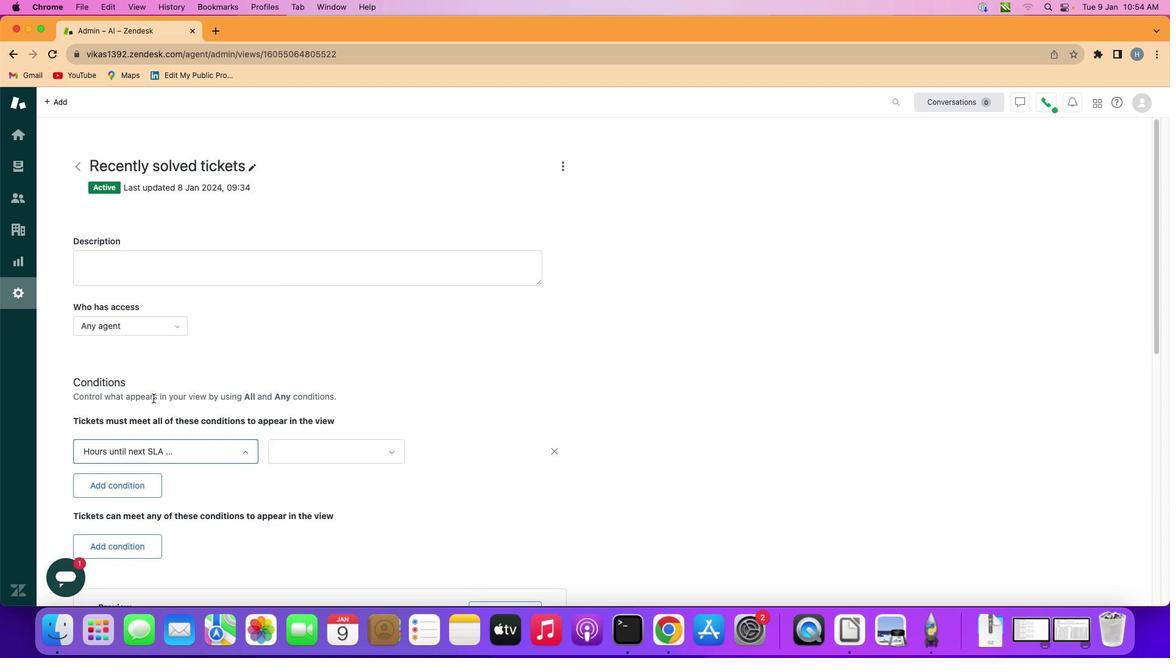 
Action: Mouse moved to (332, 454)
Screenshot: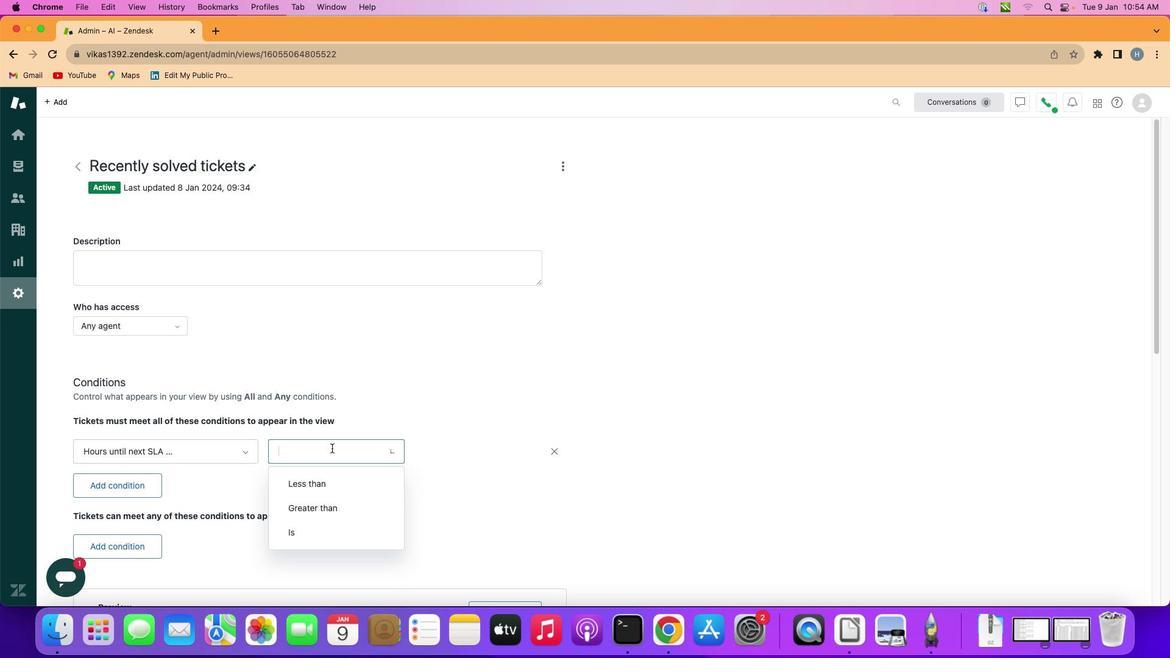 
Action: Mouse pressed left at (332, 454)
Screenshot: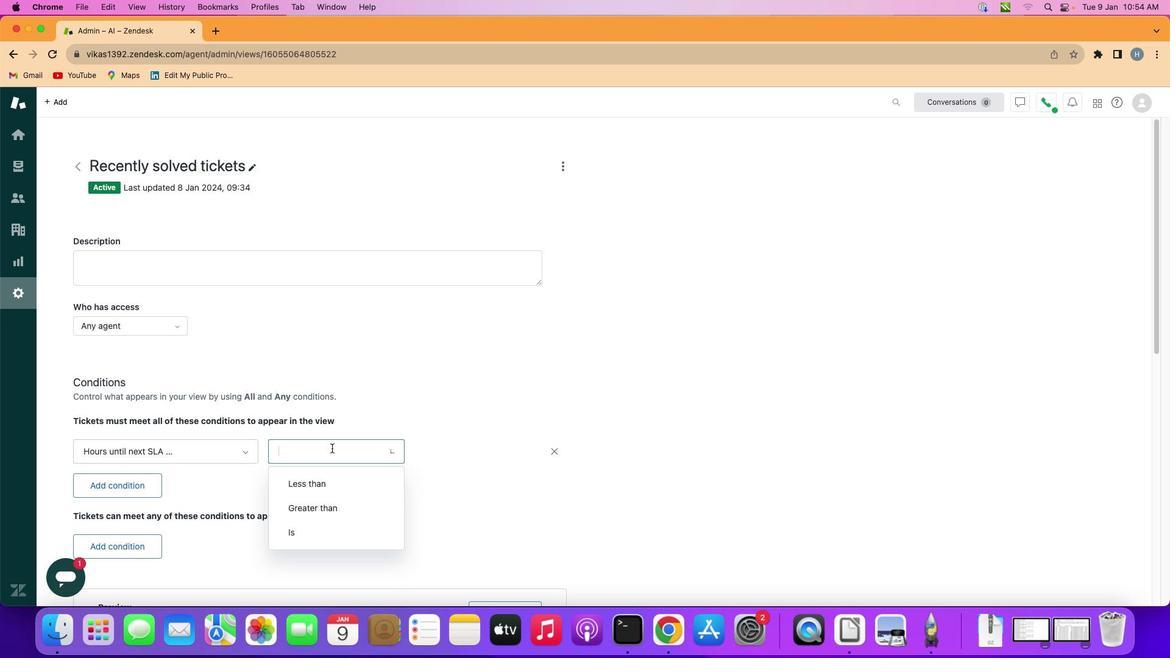 
Action: Mouse moved to (322, 540)
Screenshot: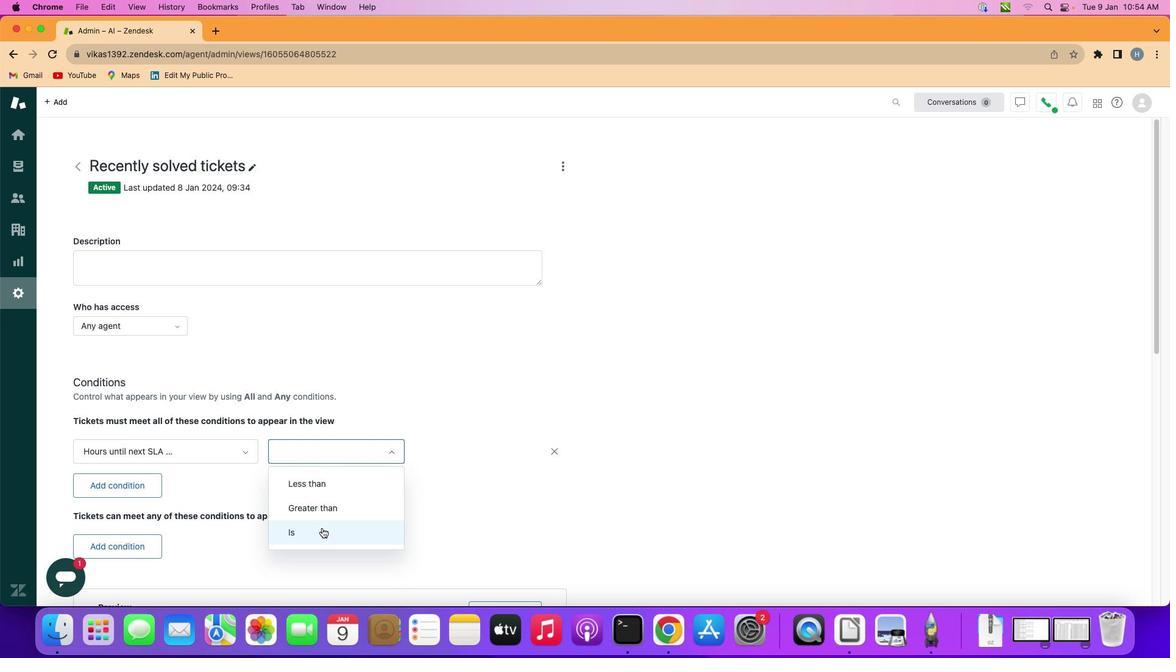 
Action: Mouse pressed left at (322, 540)
Screenshot: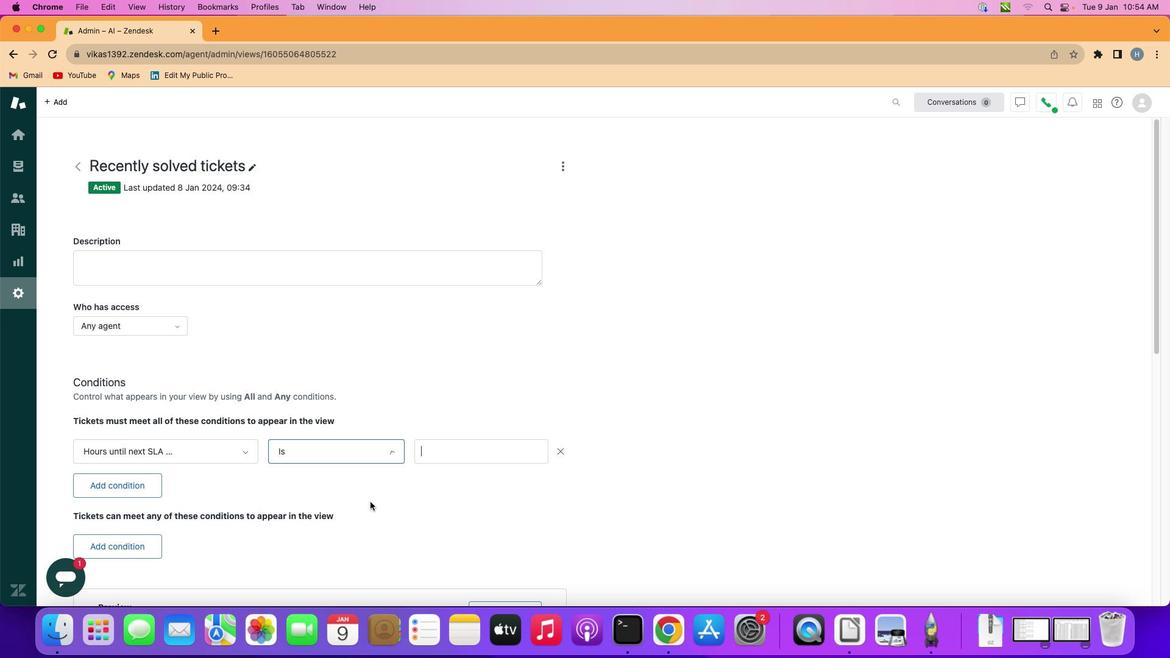 
Action: Mouse moved to (458, 457)
Screenshot: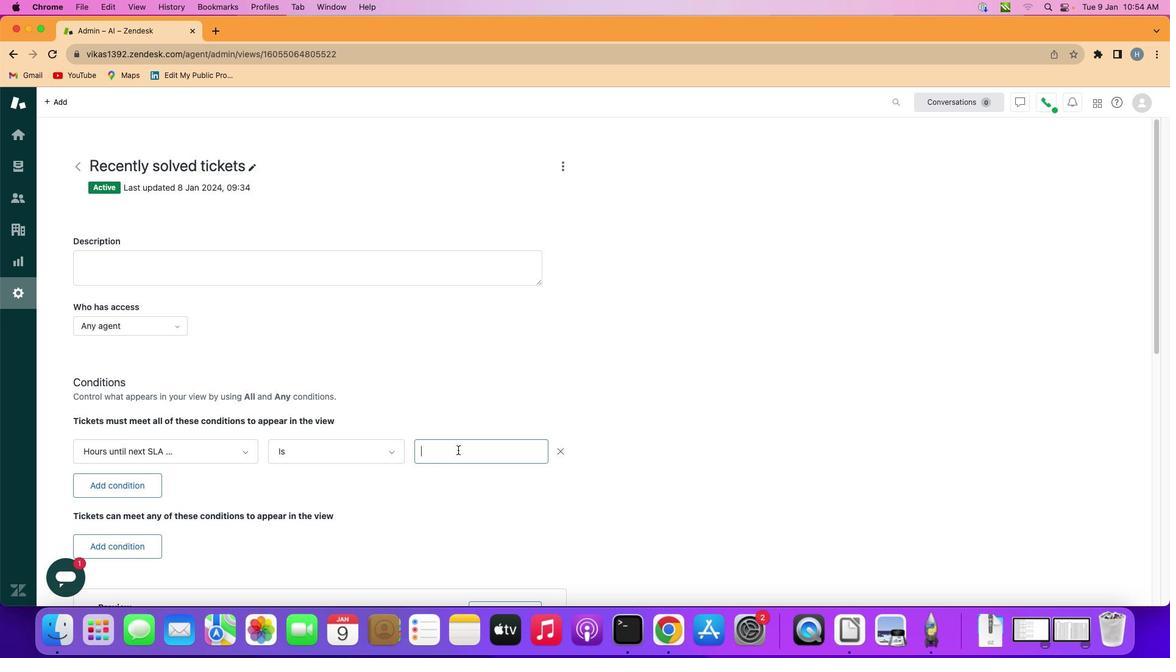 
Action: Mouse pressed left at (458, 457)
Screenshot: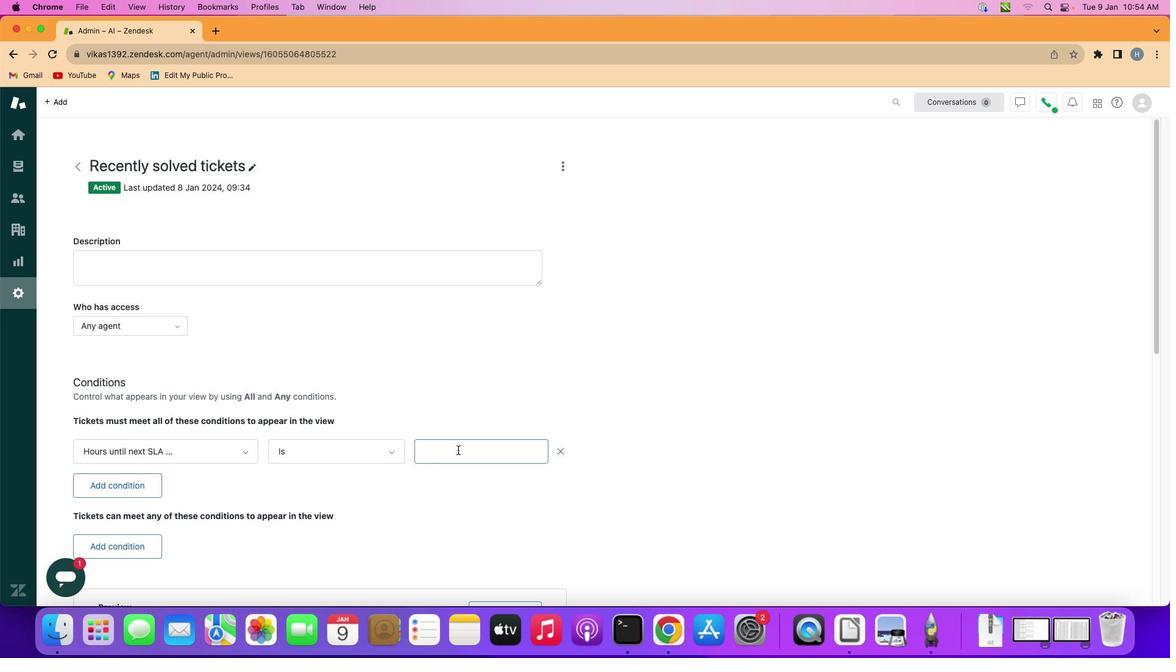 
Action: Key pressed Key.shift'T''e''n'
Screenshot: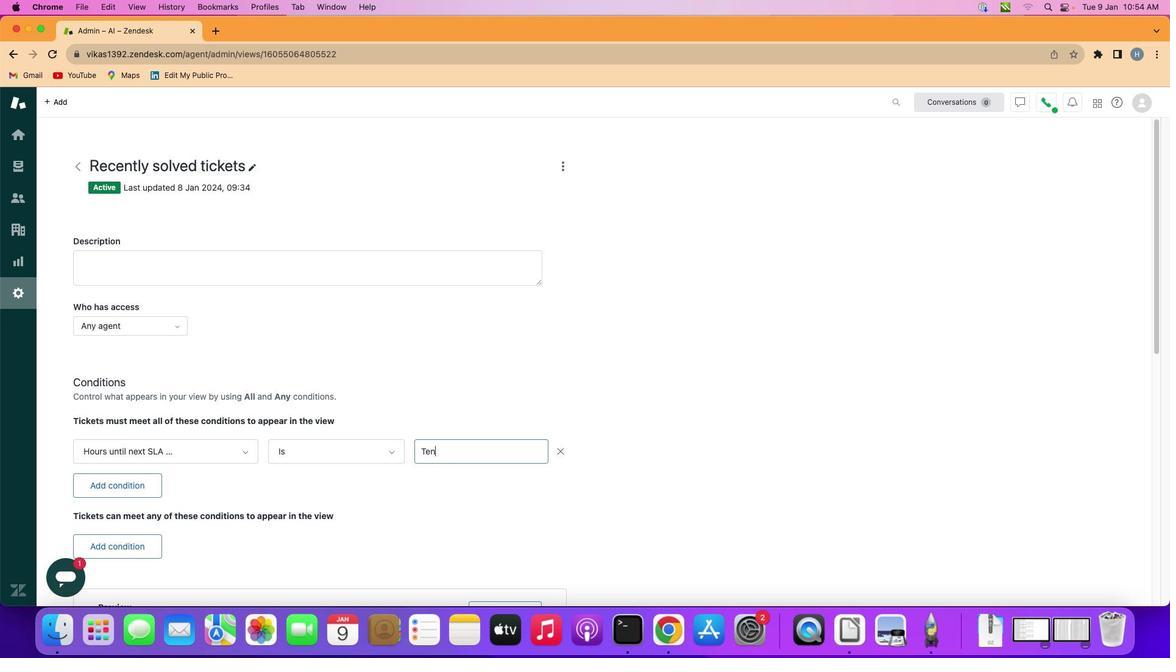 
Action: Mouse moved to (484, 477)
Screenshot: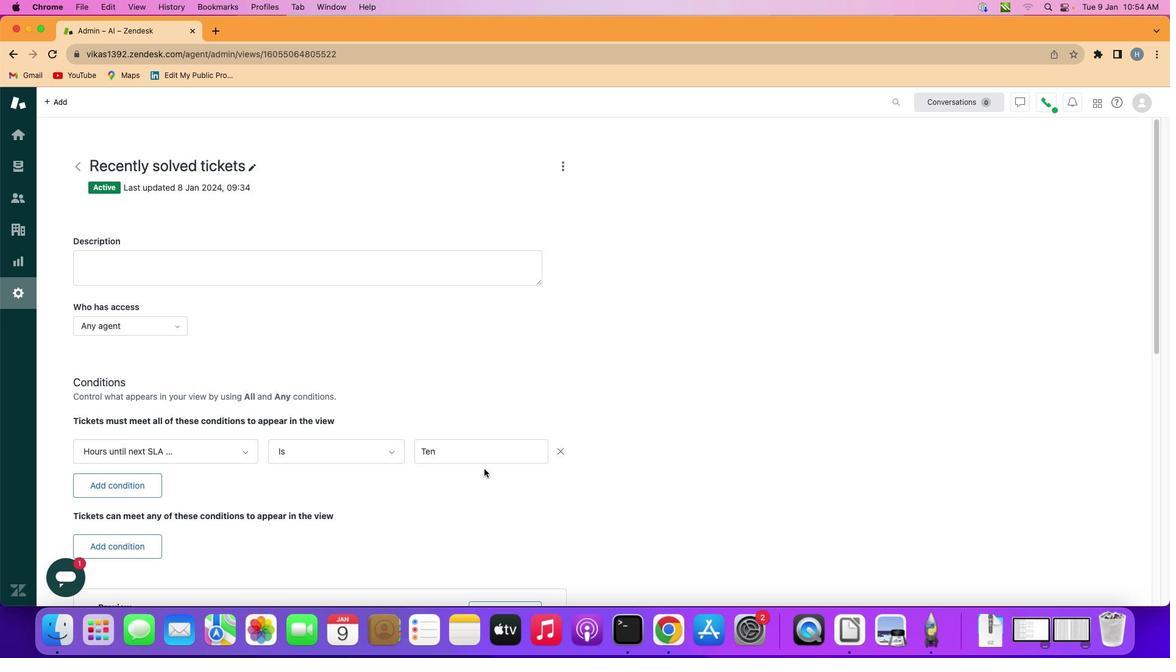 
